 Task: Find connections with filter location Mingshui with filter topic #covidwith filter profile language Spanish with filter current company Akasa Air with filter school National Open School board NIOS Admission Form Class 10th 12th 2019-20Delhi with filter industry Think Tanks with filter service category Video Animation with filter keywords title Help Desk
Action: Mouse moved to (296, 208)
Screenshot: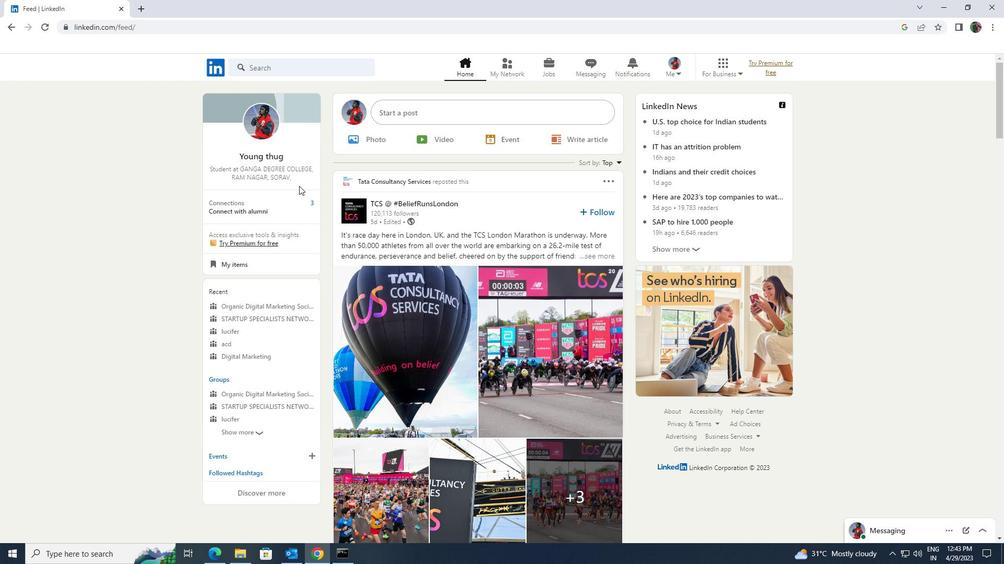 
Action: Mouse pressed left at (296, 208)
Screenshot: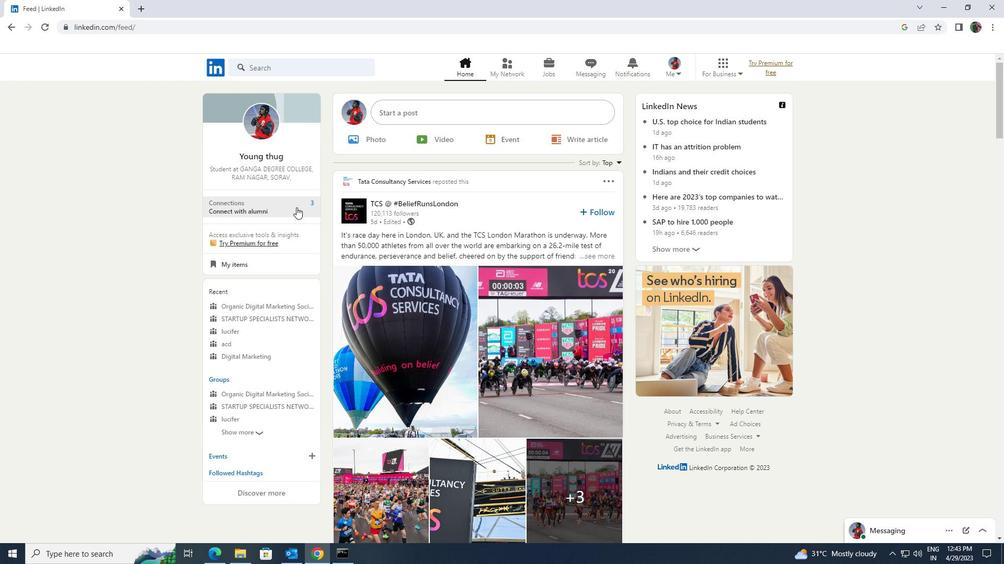 
Action: Mouse moved to (303, 123)
Screenshot: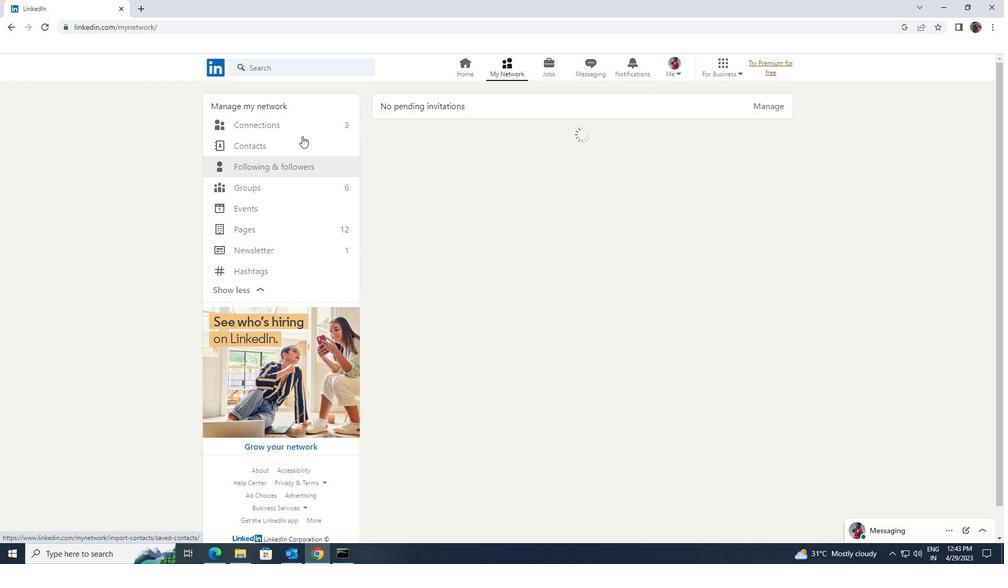 
Action: Mouse pressed left at (303, 123)
Screenshot: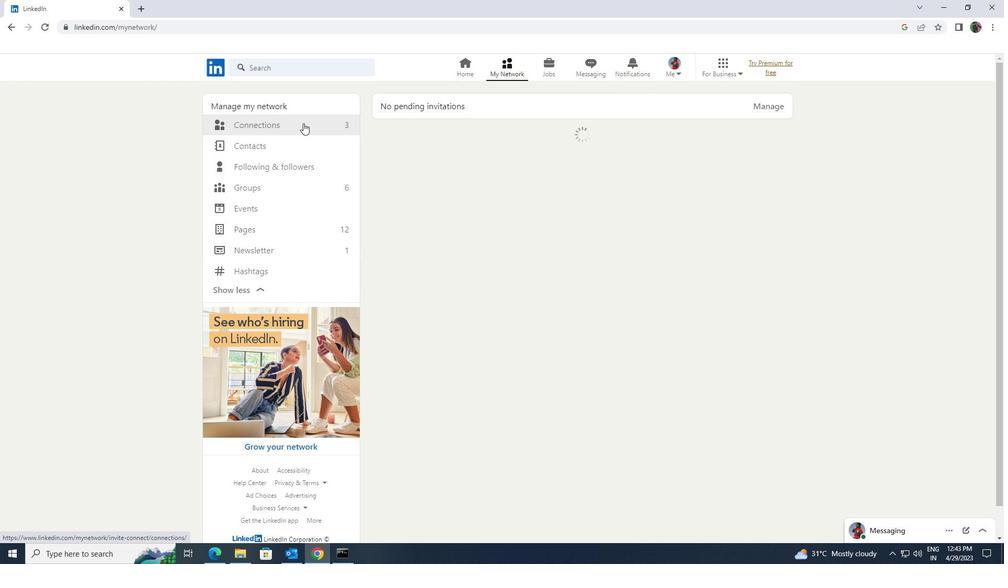 
Action: Mouse moved to (581, 123)
Screenshot: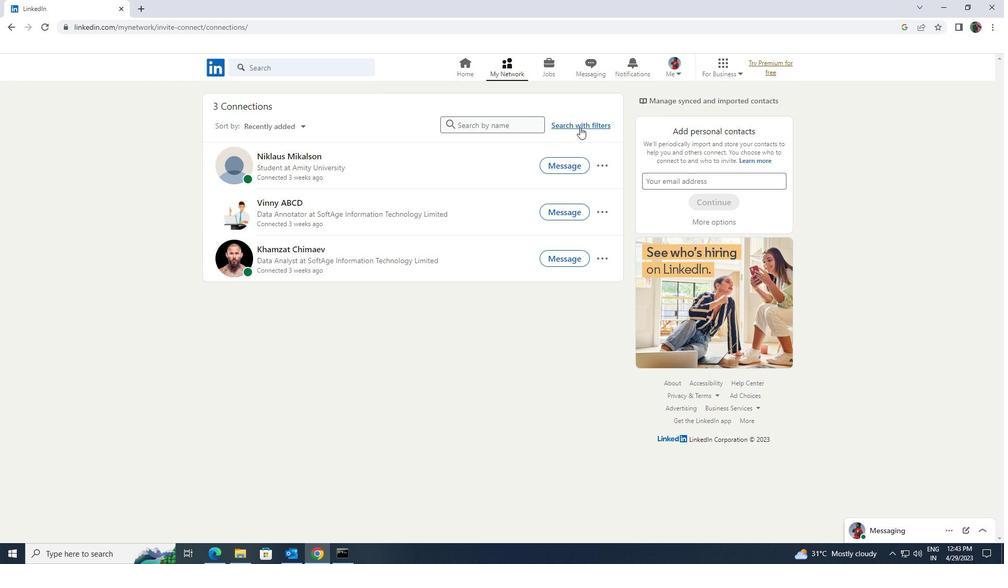 
Action: Mouse pressed left at (581, 123)
Screenshot: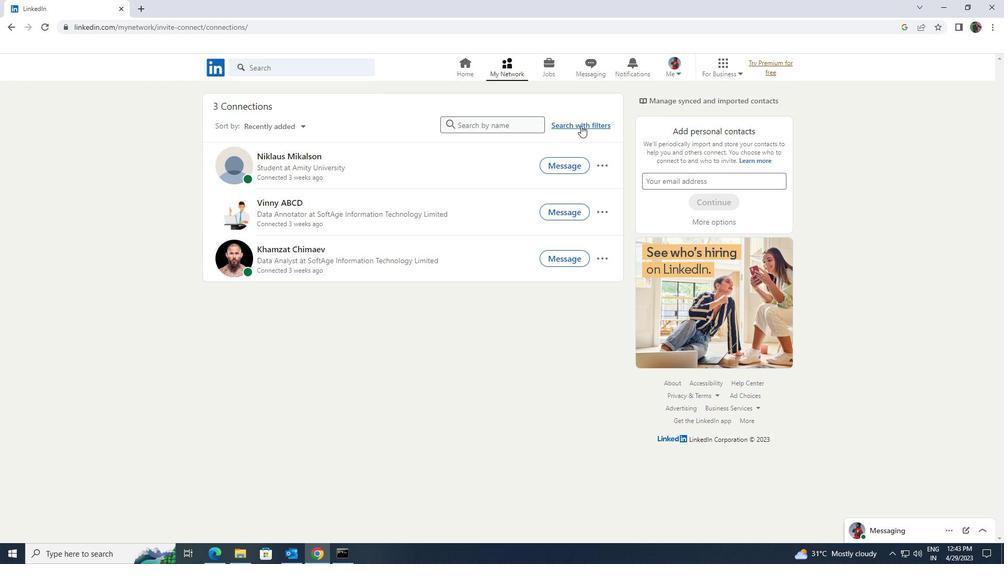 
Action: Mouse moved to (538, 95)
Screenshot: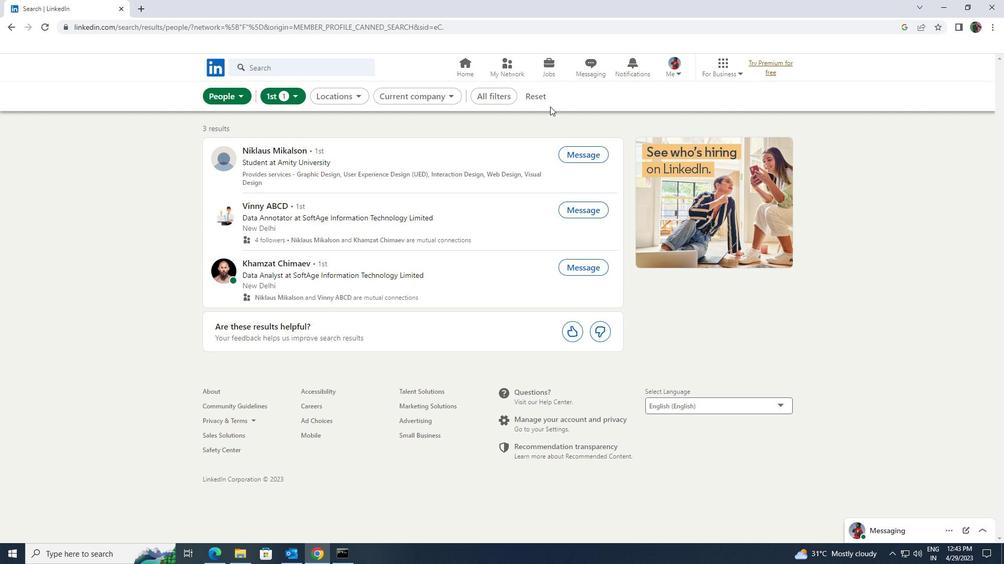 
Action: Mouse pressed left at (538, 95)
Screenshot: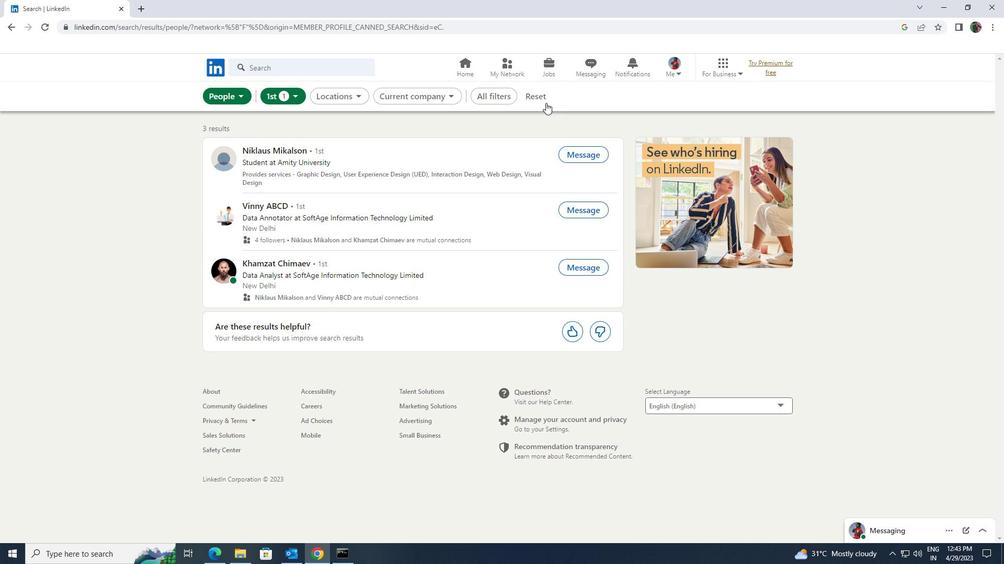 
Action: Mouse moved to (524, 95)
Screenshot: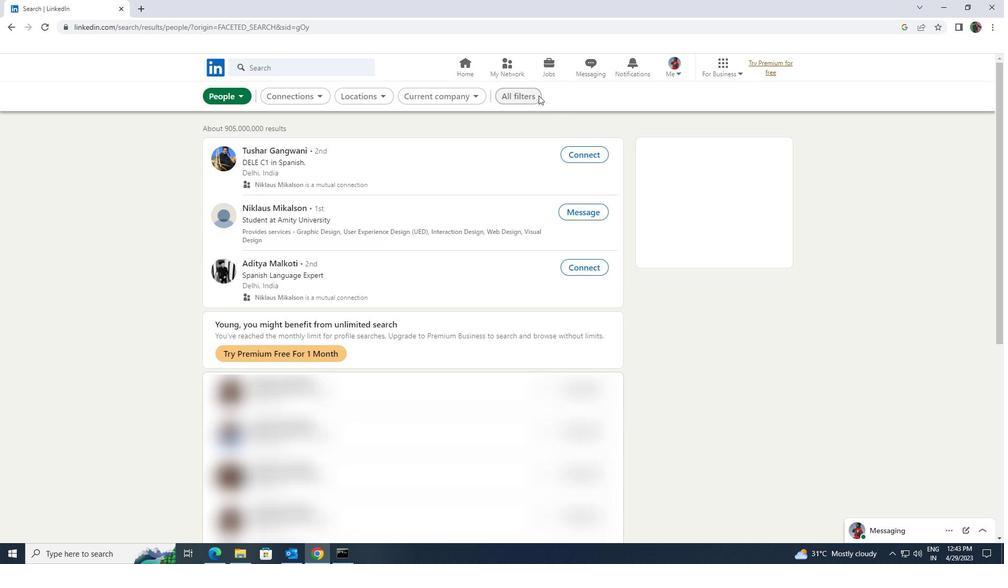 
Action: Mouse pressed left at (524, 95)
Screenshot: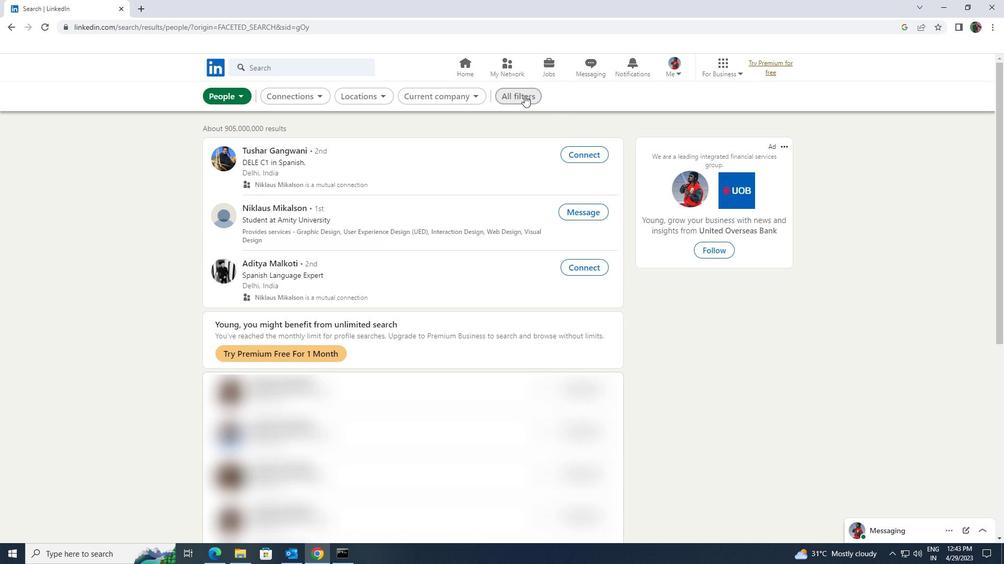 
Action: Mouse moved to (794, 287)
Screenshot: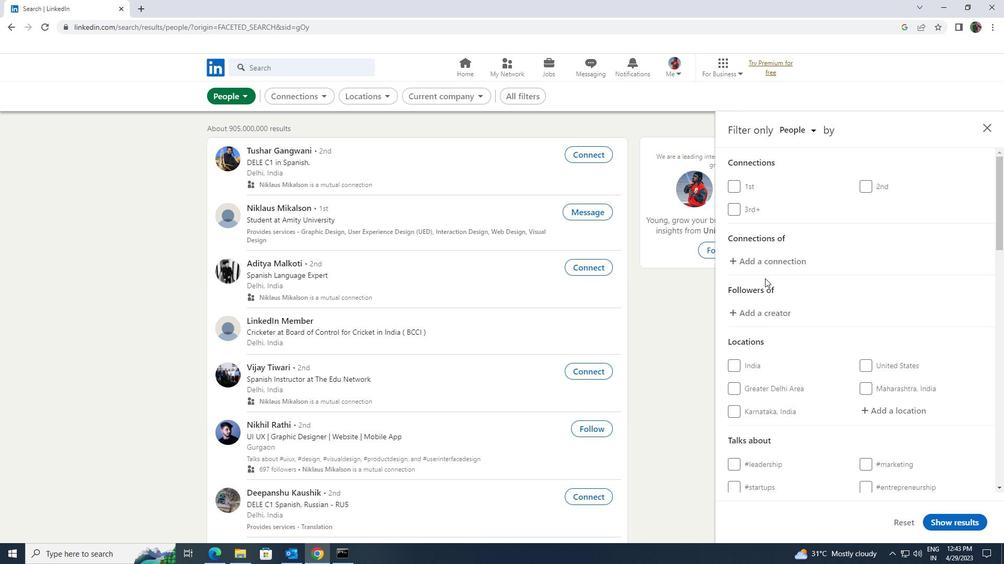 
Action: Mouse scrolled (794, 287) with delta (0, 0)
Screenshot: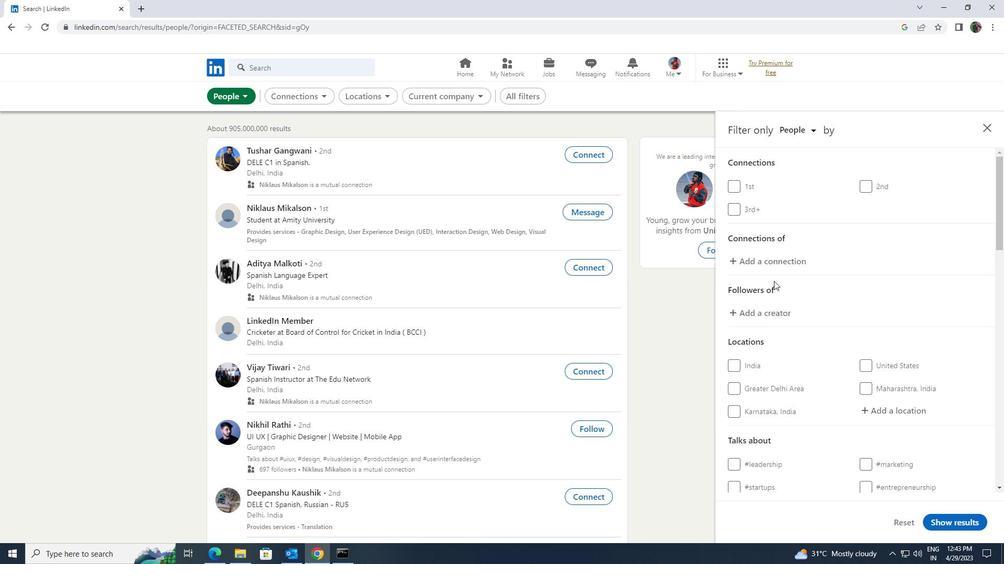 
Action: Mouse moved to (794, 287)
Screenshot: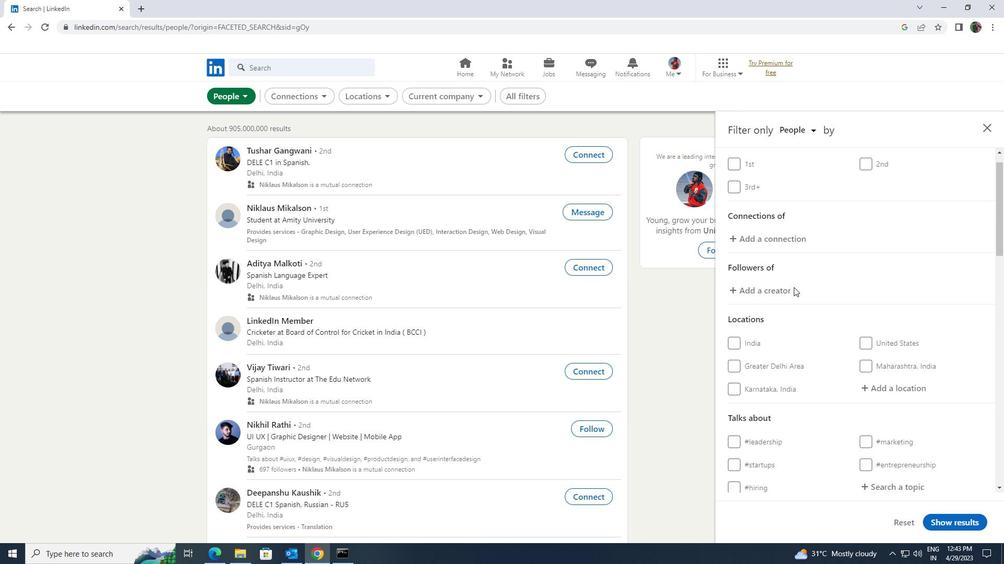 
Action: Mouse scrolled (794, 287) with delta (0, 0)
Screenshot: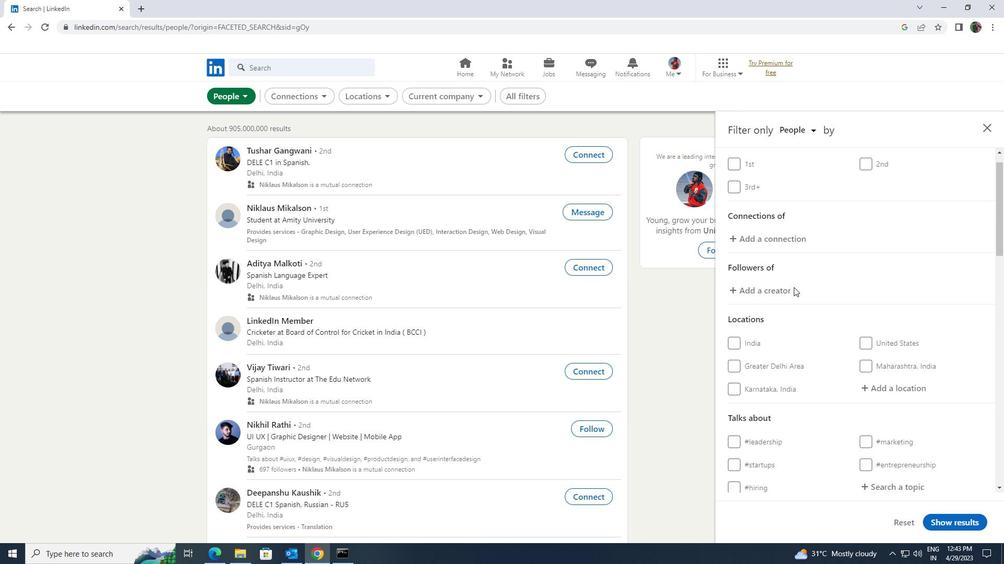 
Action: Mouse moved to (794, 287)
Screenshot: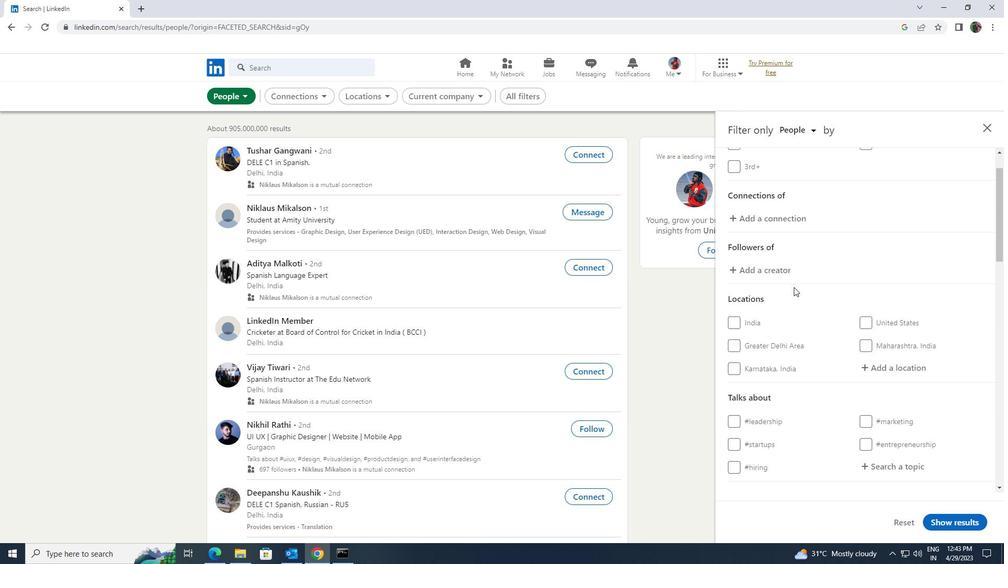 
Action: Mouse scrolled (794, 287) with delta (0, 0)
Screenshot: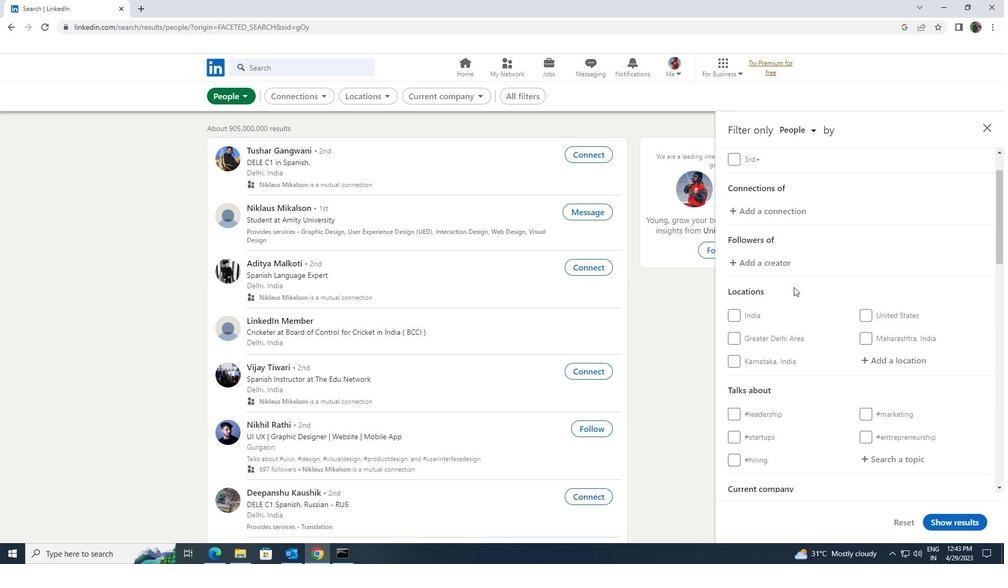 
Action: Mouse moved to (877, 255)
Screenshot: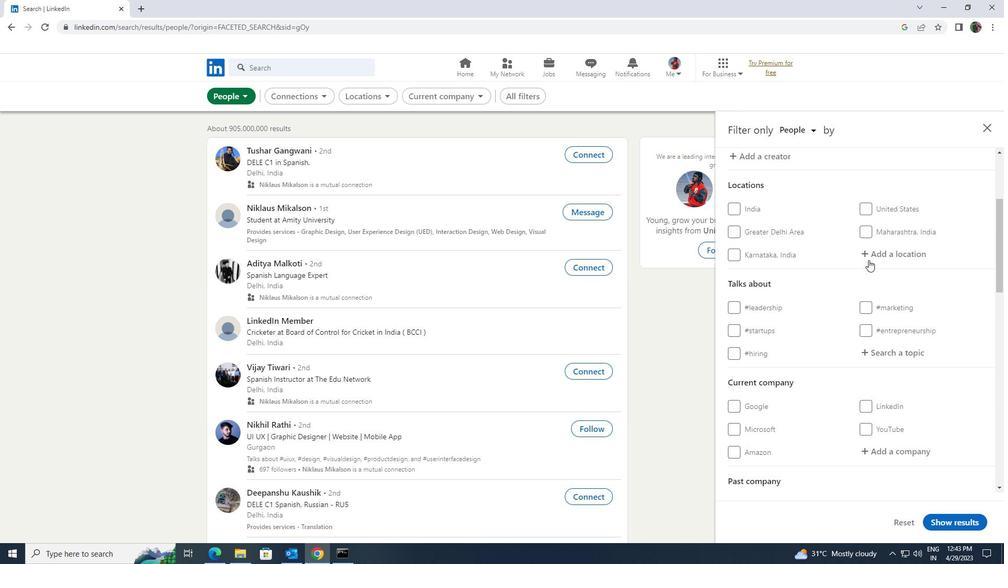 
Action: Mouse pressed left at (877, 255)
Screenshot: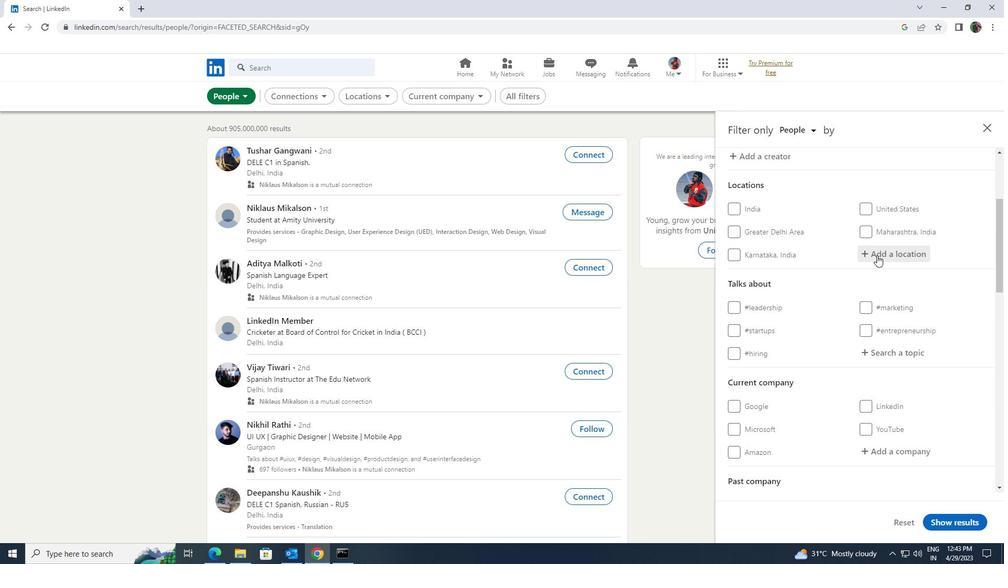 
Action: Mouse moved to (874, 256)
Screenshot: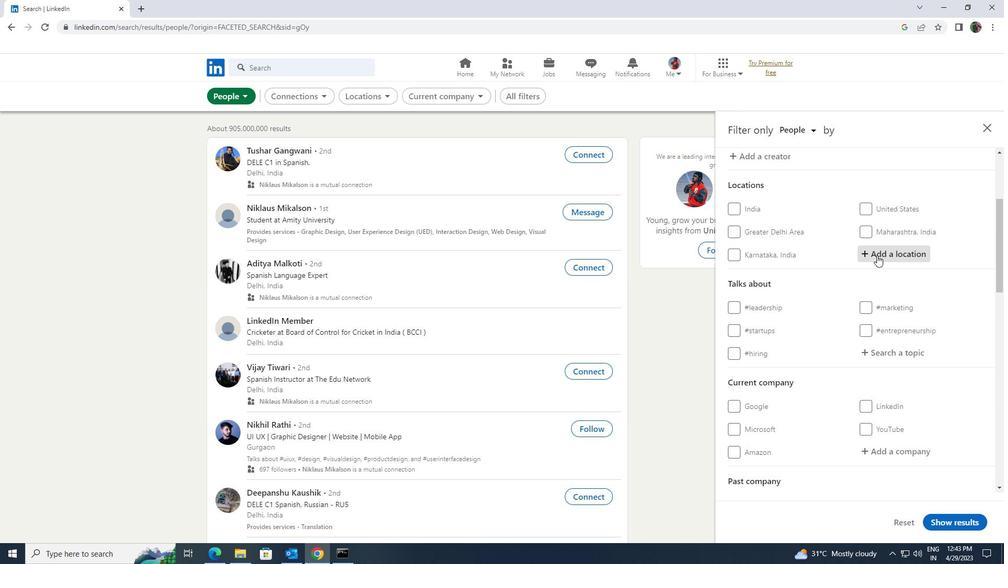 
Action: Key pressed <Key.shift>MINGSHUI
Screenshot: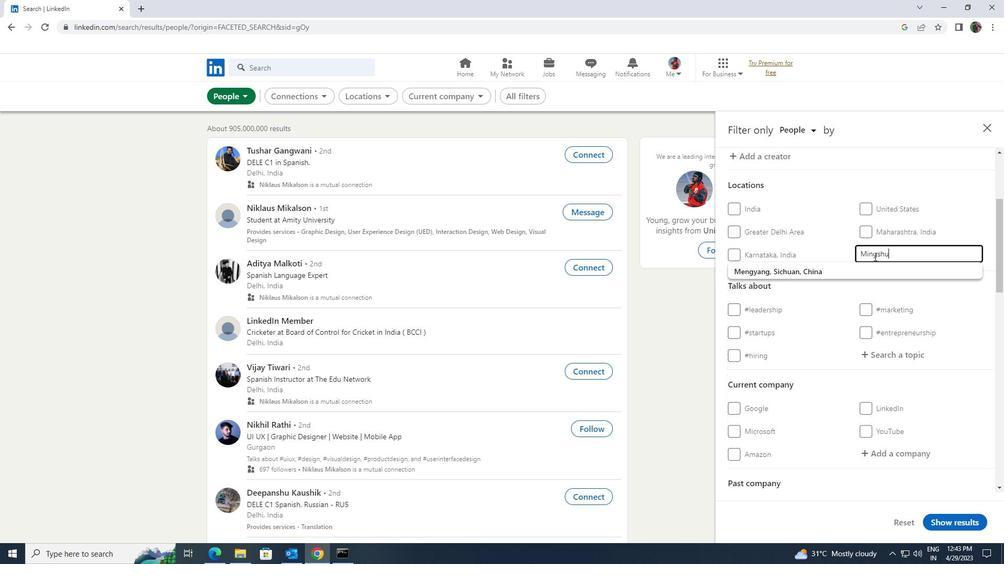 
Action: Mouse moved to (863, 269)
Screenshot: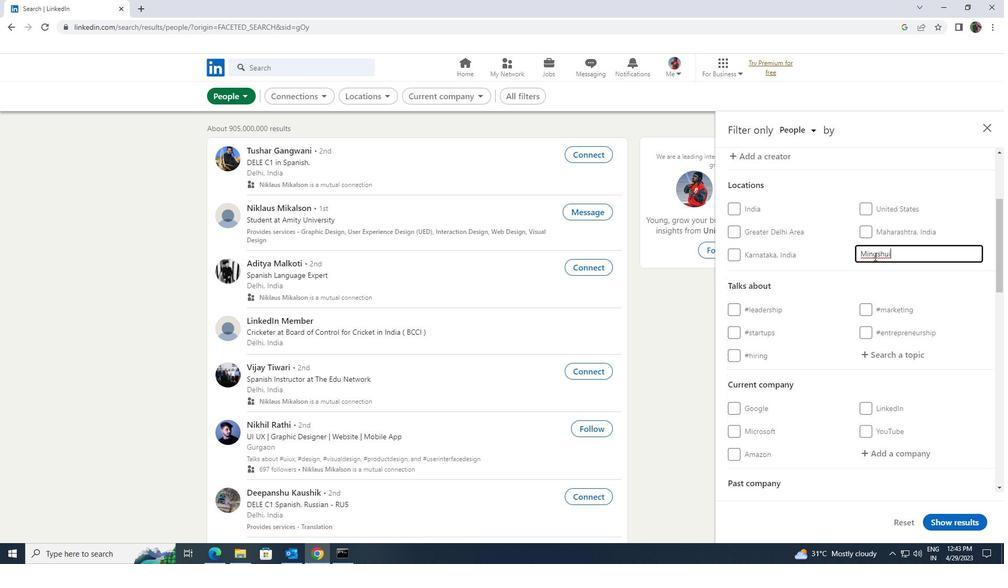 
Action: Mouse scrolled (863, 268) with delta (0, 0)
Screenshot: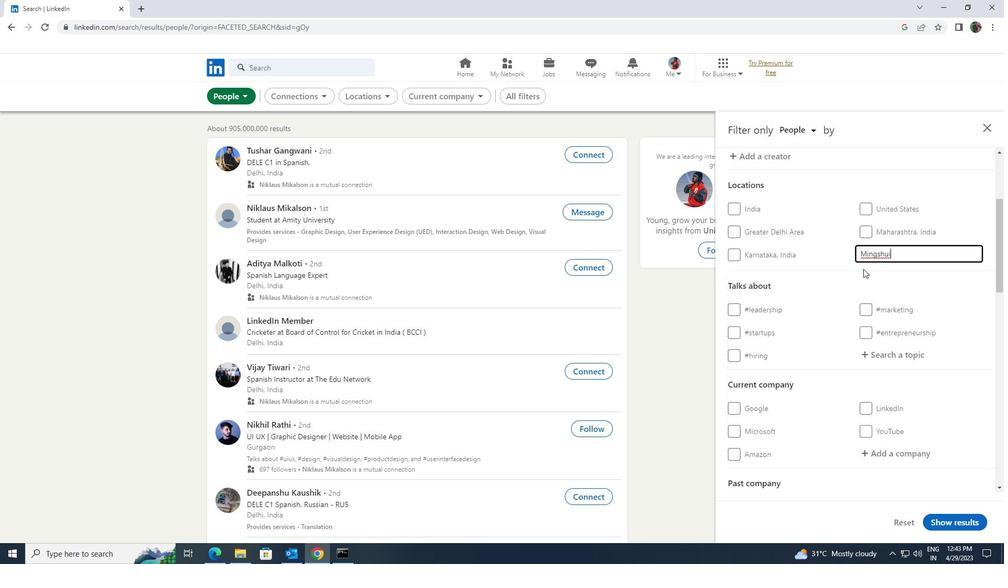 
Action: Mouse moved to (863, 270)
Screenshot: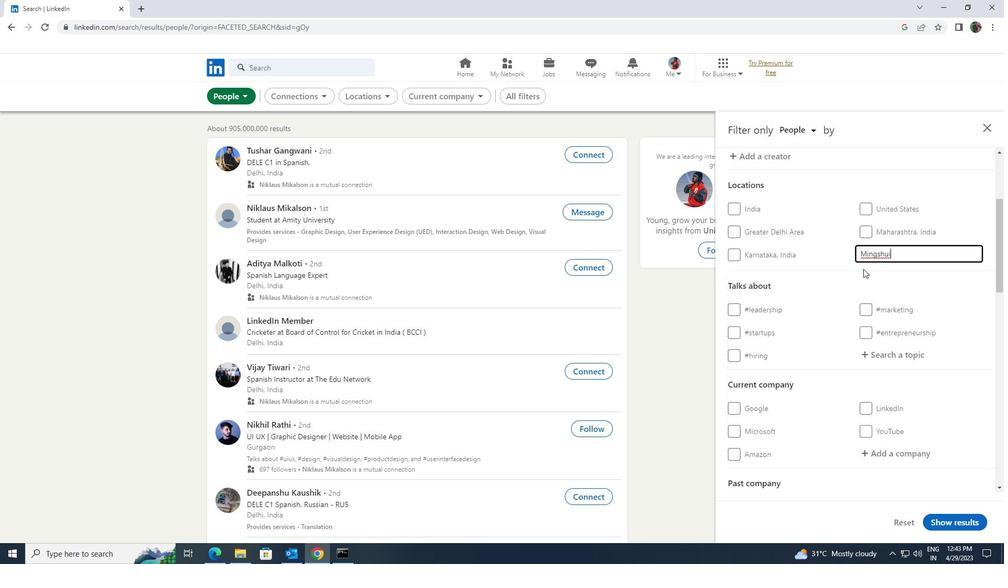 
Action: Mouse scrolled (863, 269) with delta (0, 0)
Screenshot: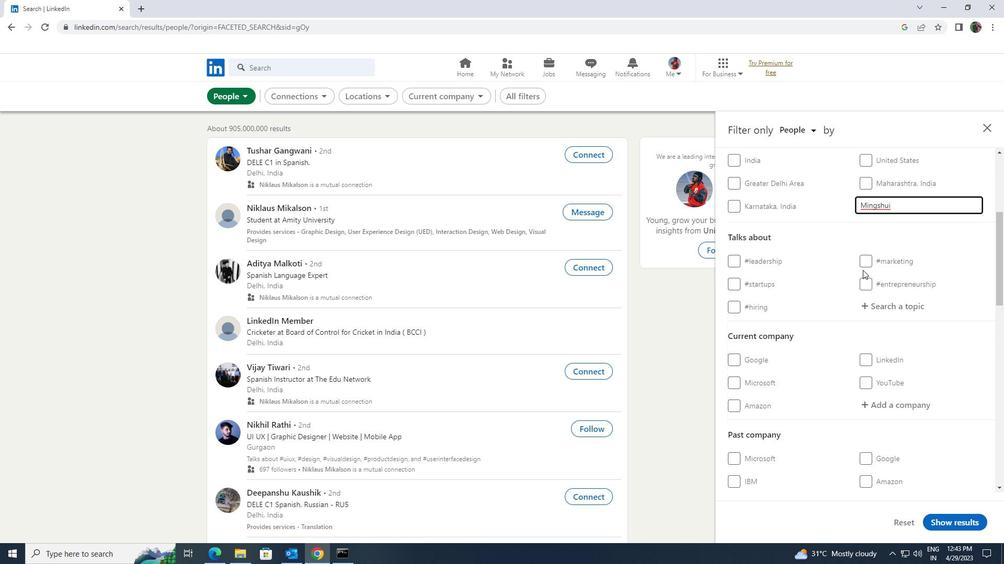 
Action: Mouse moved to (884, 250)
Screenshot: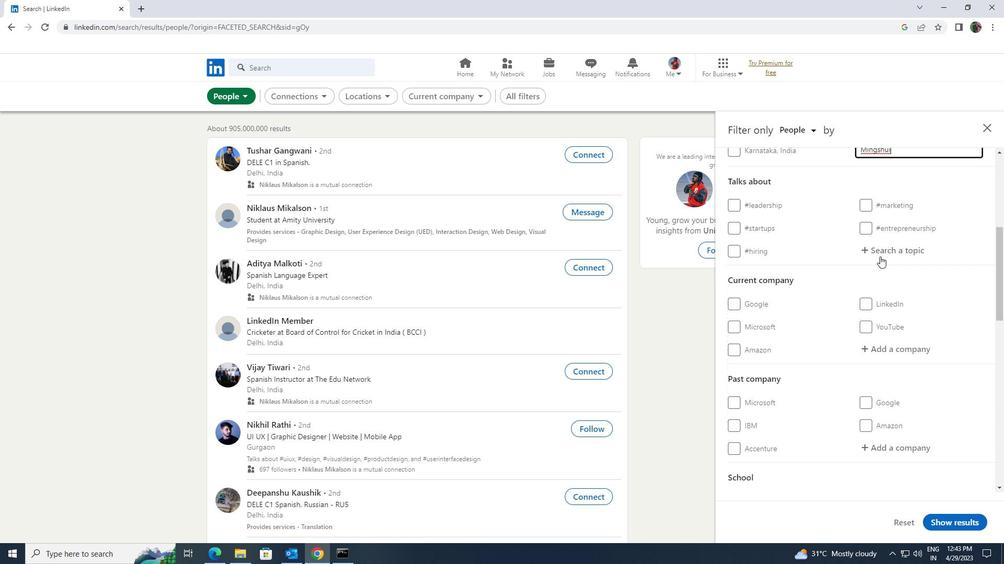 
Action: Mouse pressed left at (884, 250)
Screenshot: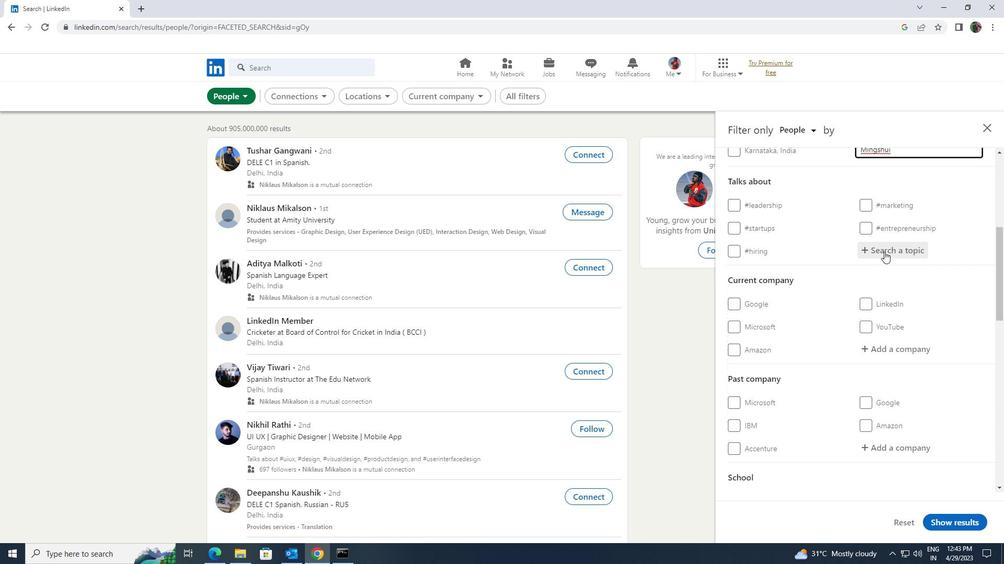 
Action: Key pressed COVID
Screenshot: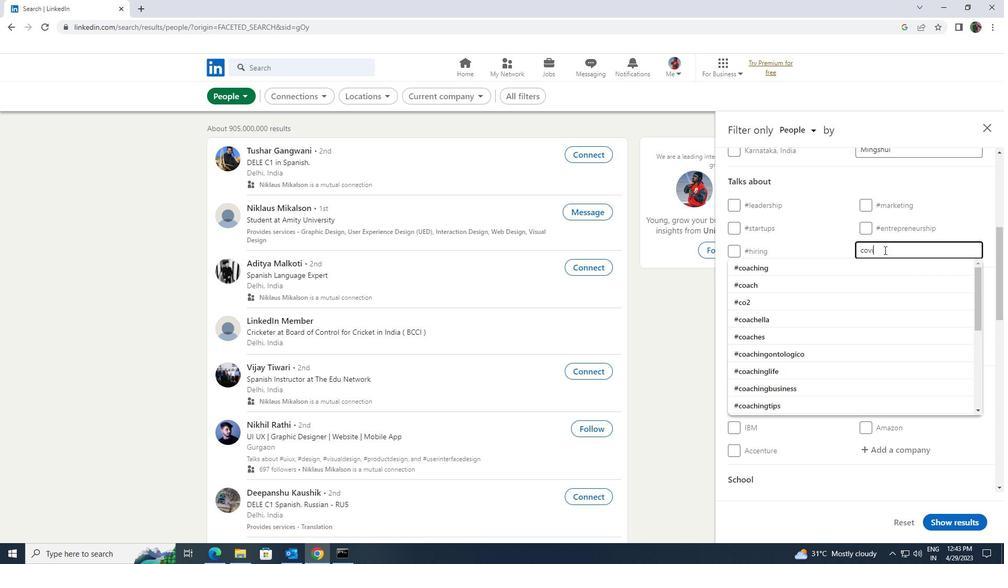 
Action: Mouse moved to (875, 258)
Screenshot: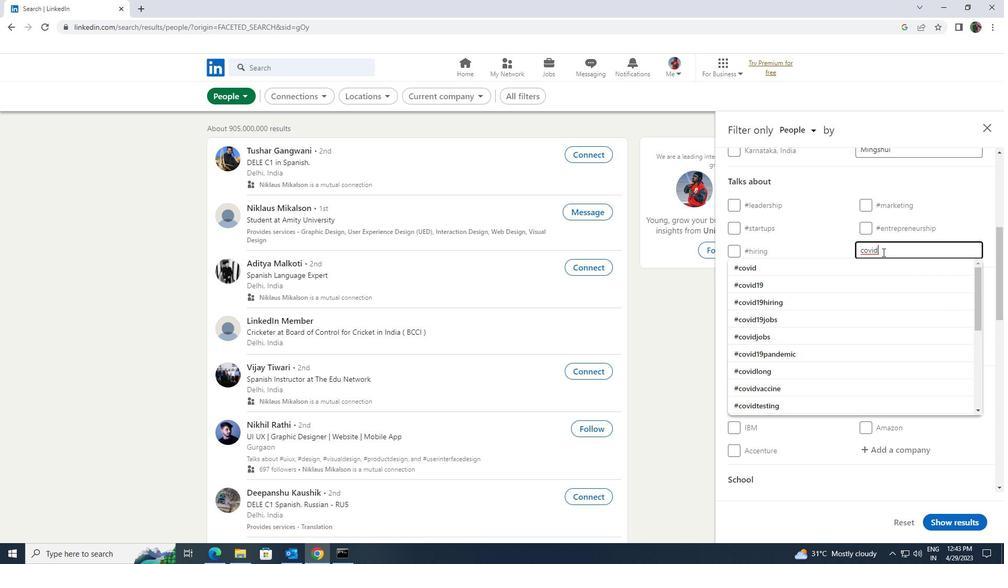 
Action: Mouse pressed left at (875, 258)
Screenshot: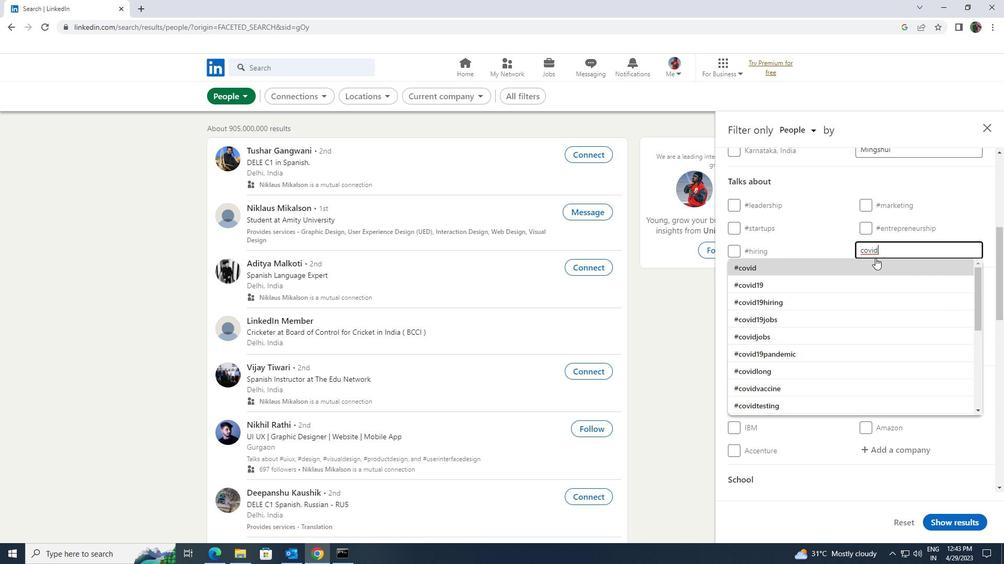
Action: Mouse scrolled (875, 257) with delta (0, 0)
Screenshot: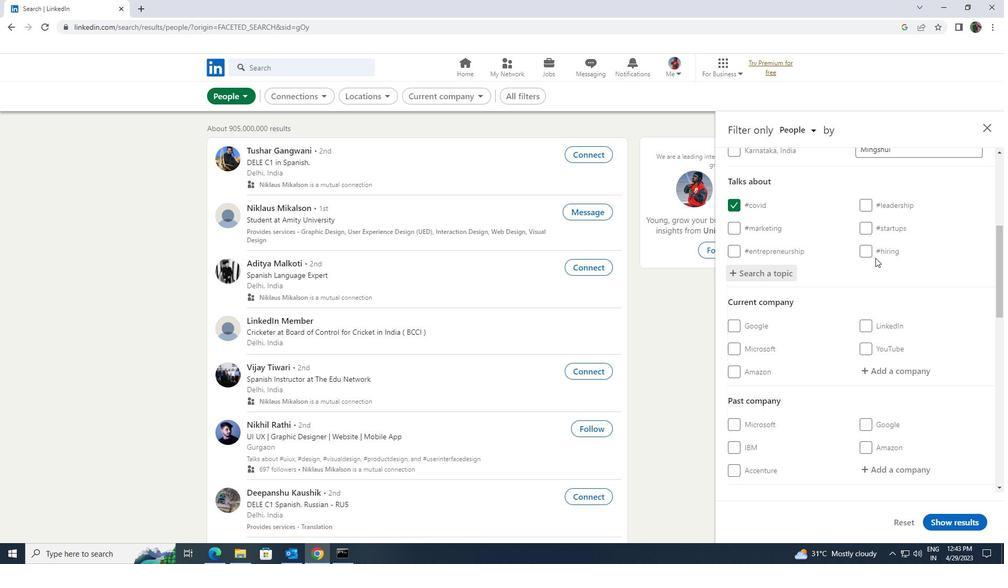 
Action: Mouse scrolled (875, 257) with delta (0, 0)
Screenshot: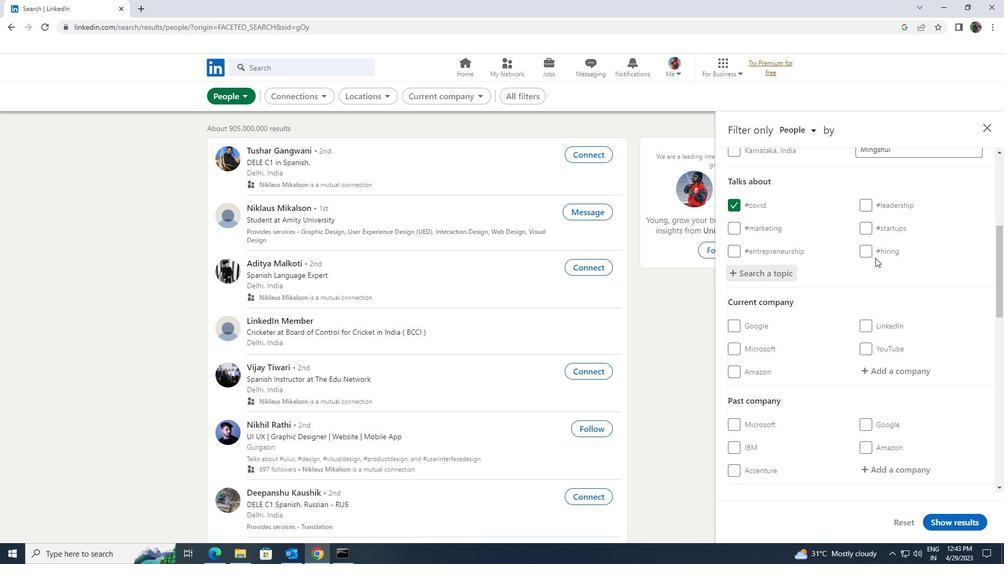 
Action: Mouse moved to (873, 264)
Screenshot: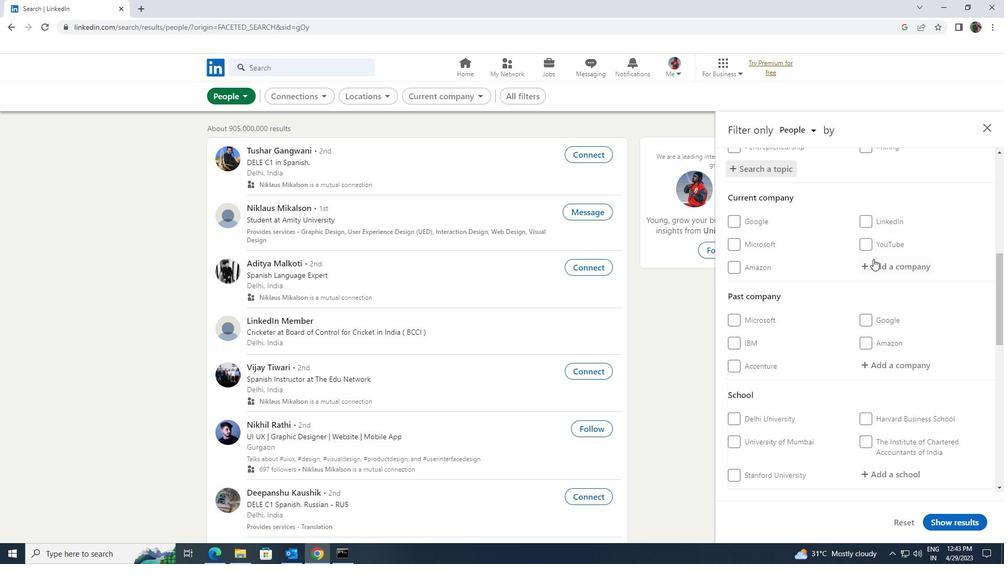 
Action: Mouse pressed left at (873, 264)
Screenshot: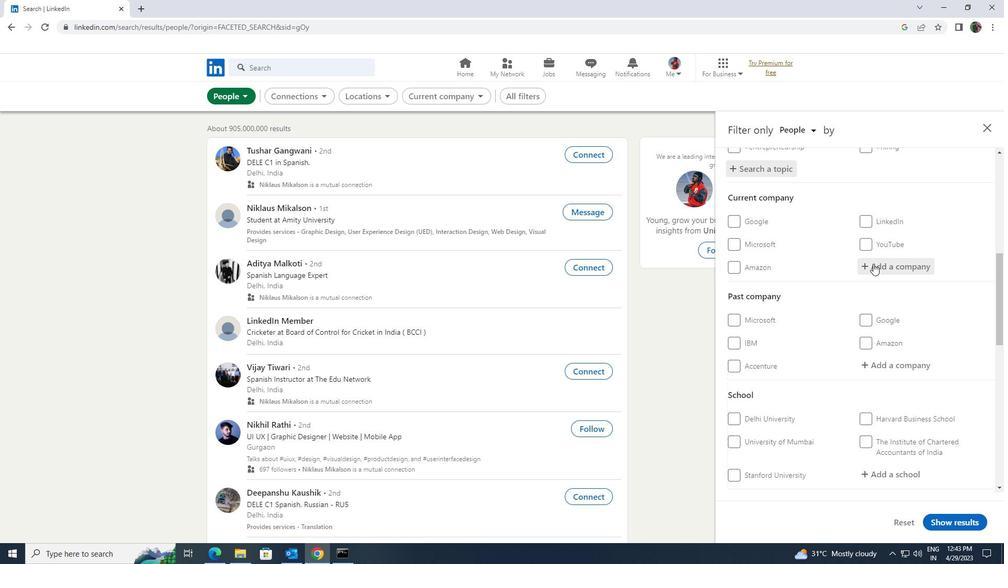 
Action: Key pressed <Key.shift>AKASA
Screenshot: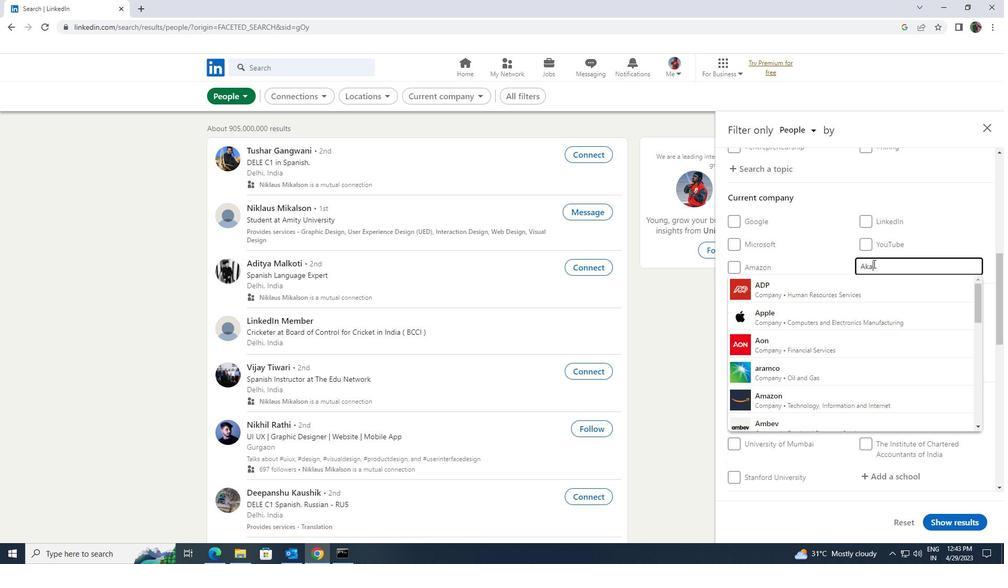 
Action: Mouse moved to (857, 306)
Screenshot: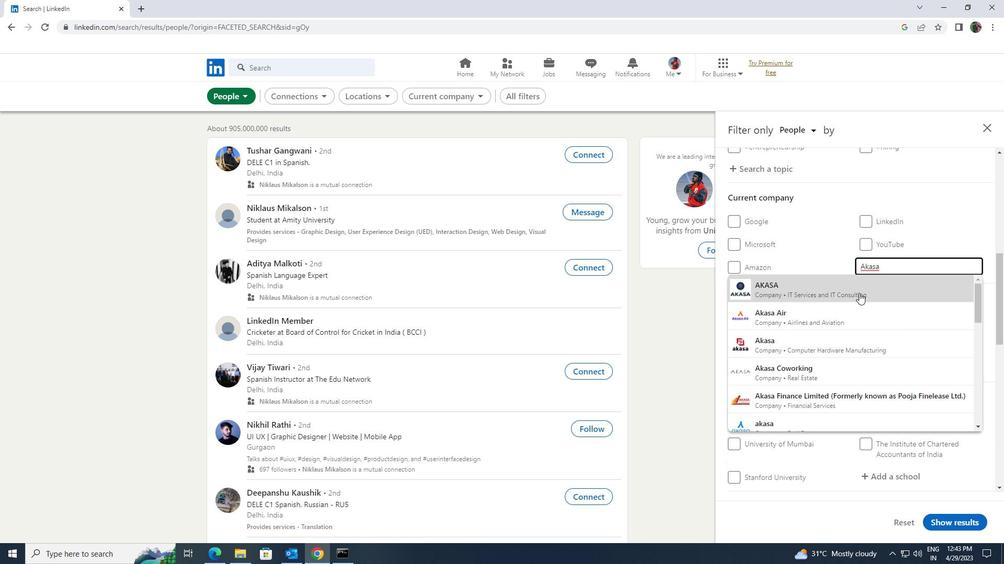 
Action: Mouse pressed left at (857, 306)
Screenshot: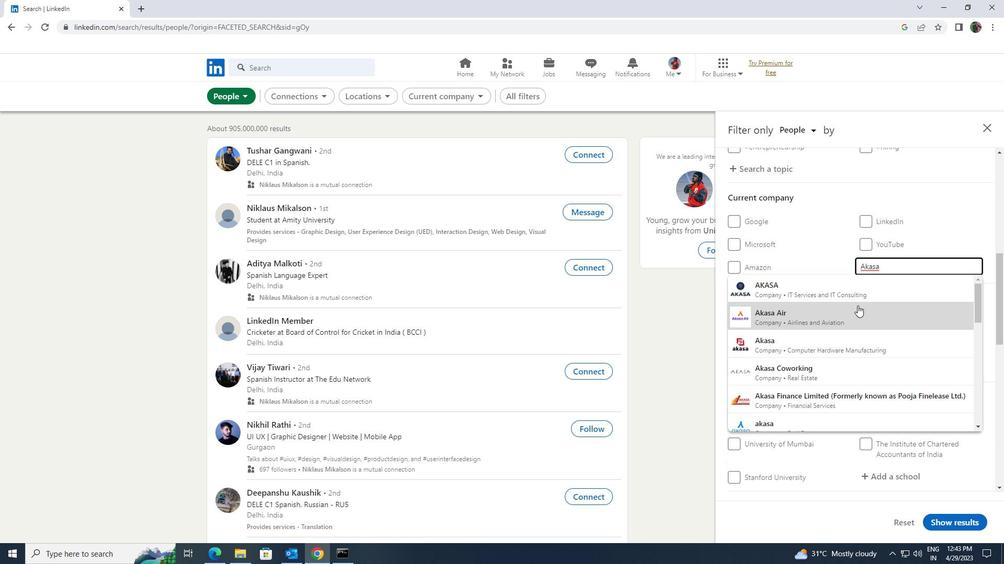 
Action: Mouse scrolled (857, 305) with delta (0, 0)
Screenshot: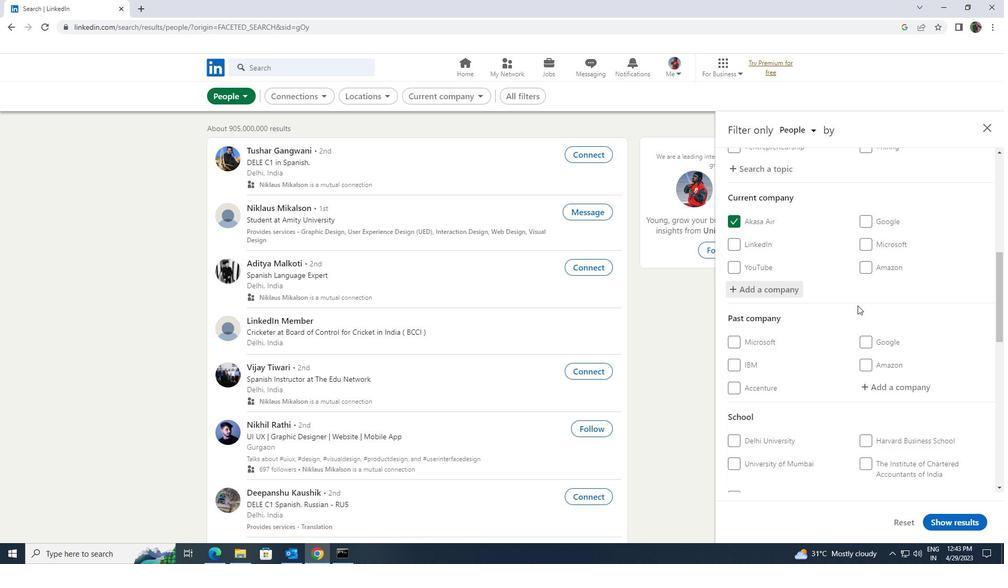 
Action: Mouse scrolled (857, 305) with delta (0, 0)
Screenshot: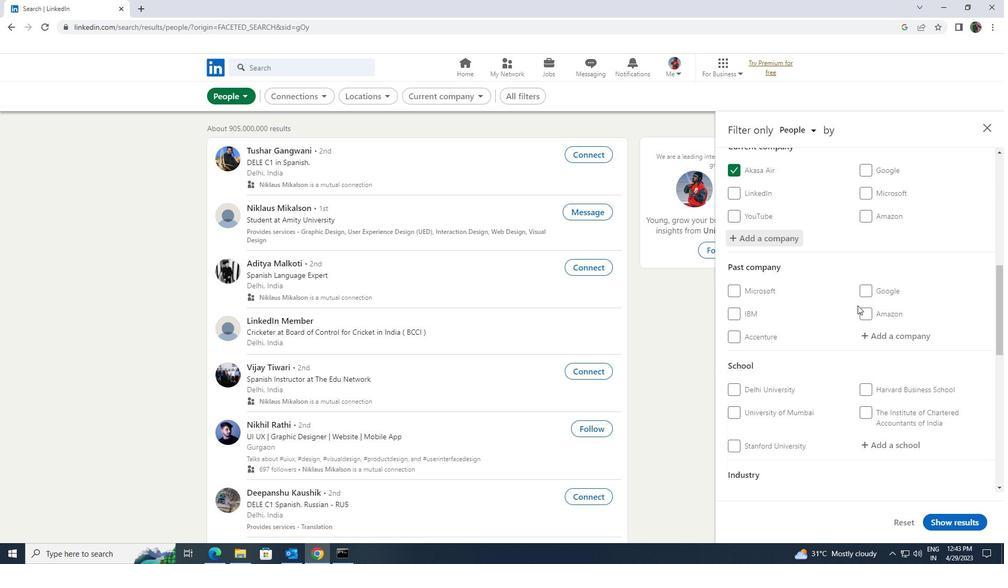 
Action: Mouse scrolled (857, 305) with delta (0, 0)
Screenshot: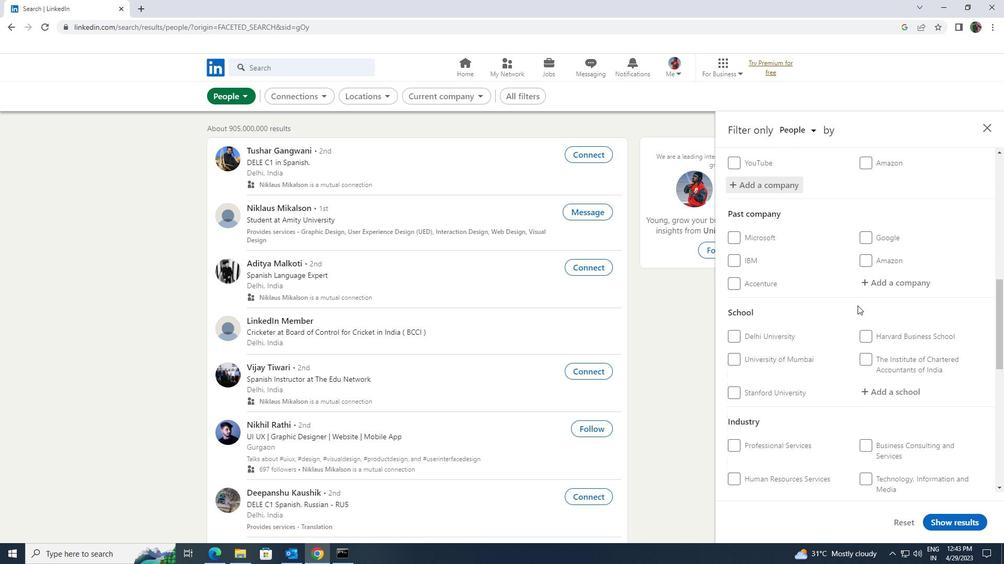 
Action: Mouse moved to (868, 334)
Screenshot: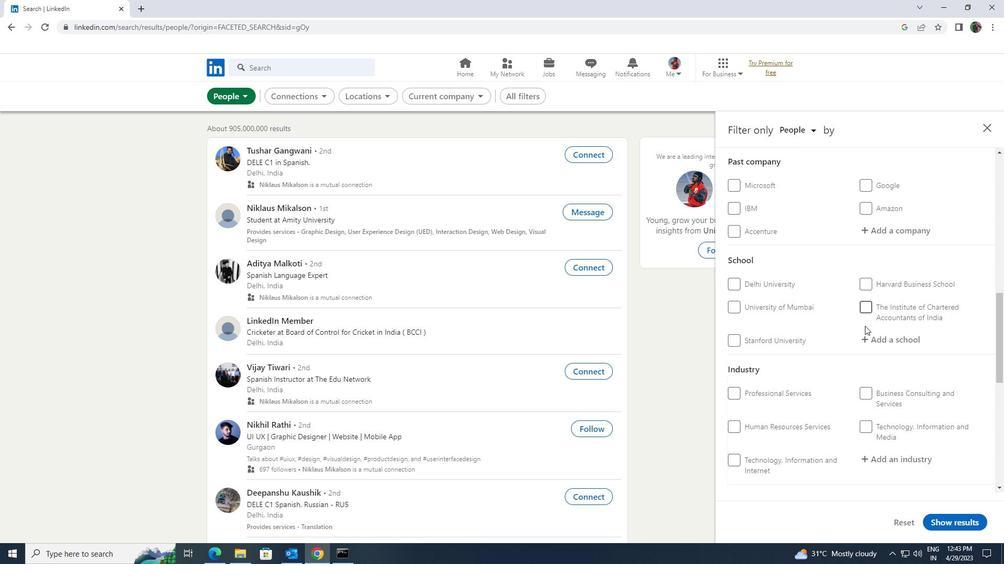 
Action: Mouse pressed left at (868, 334)
Screenshot: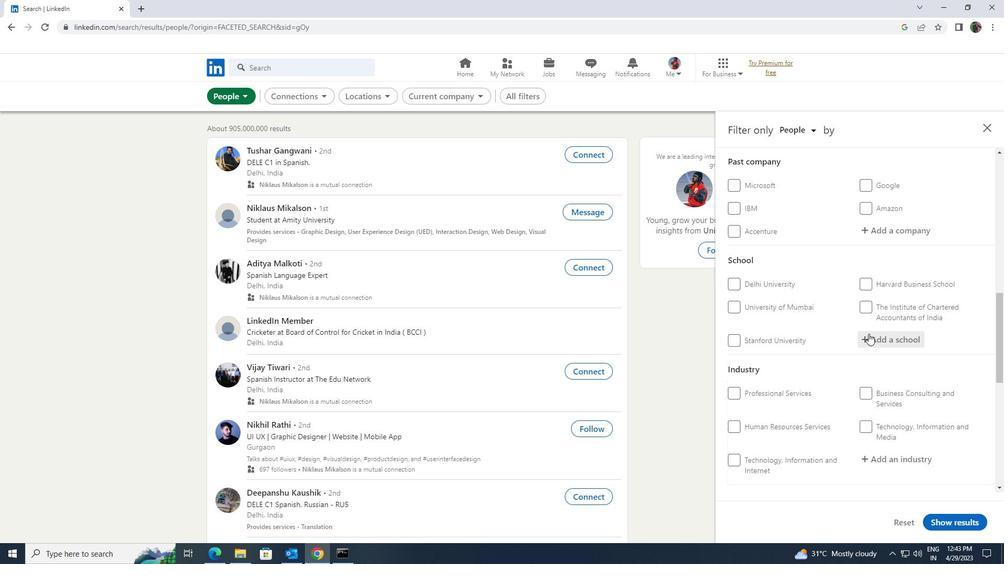
Action: Key pressed <Key.shift>NATIONAL<Key.space><Key.shift>OPEN<Key.space>SCHOOL<Key.space>
Screenshot: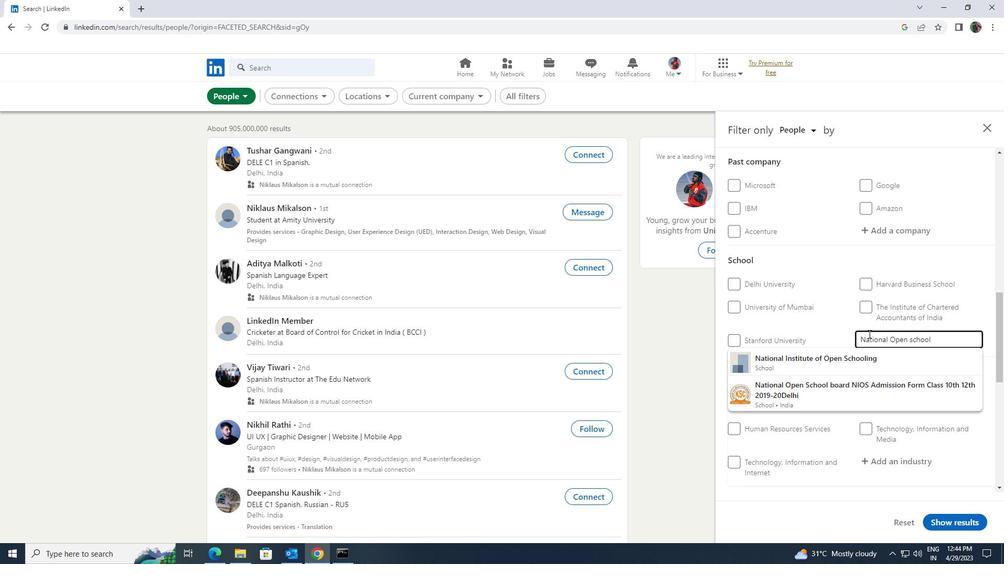 
Action: Mouse moved to (862, 359)
Screenshot: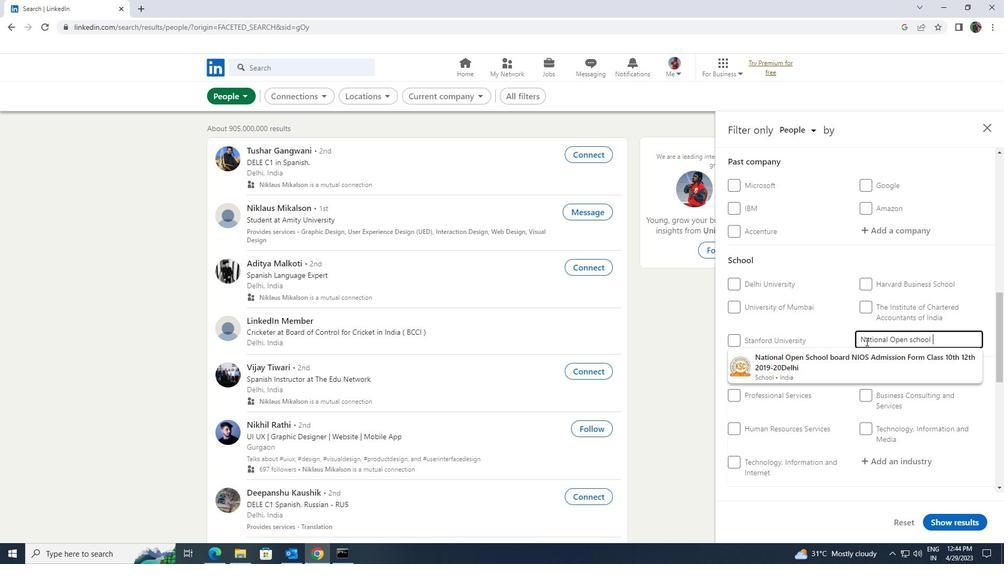 
Action: Mouse pressed left at (862, 359)
Screenshot: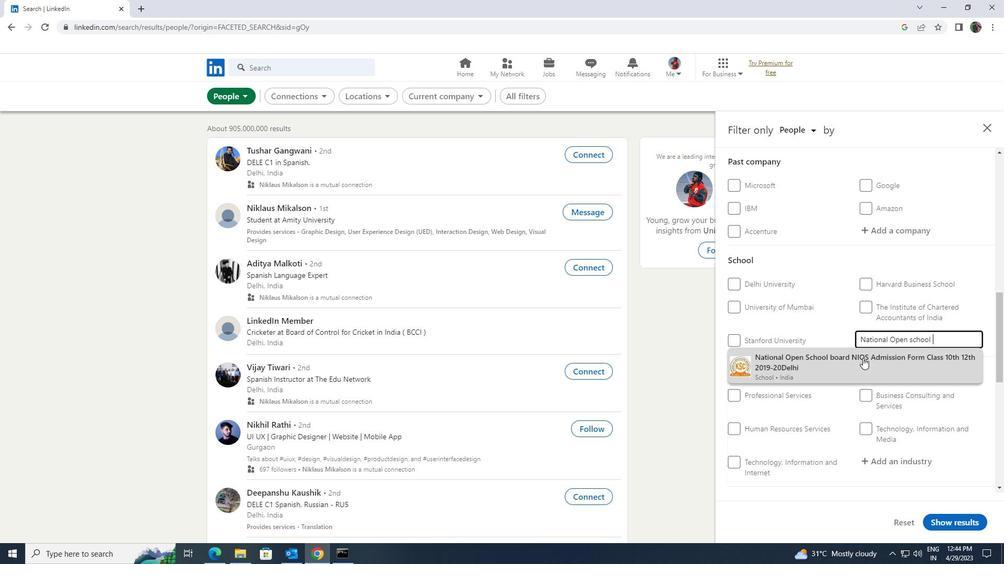 
Action: Mouse scrolled (862, 358) with delta (0, 0)
Screenshot: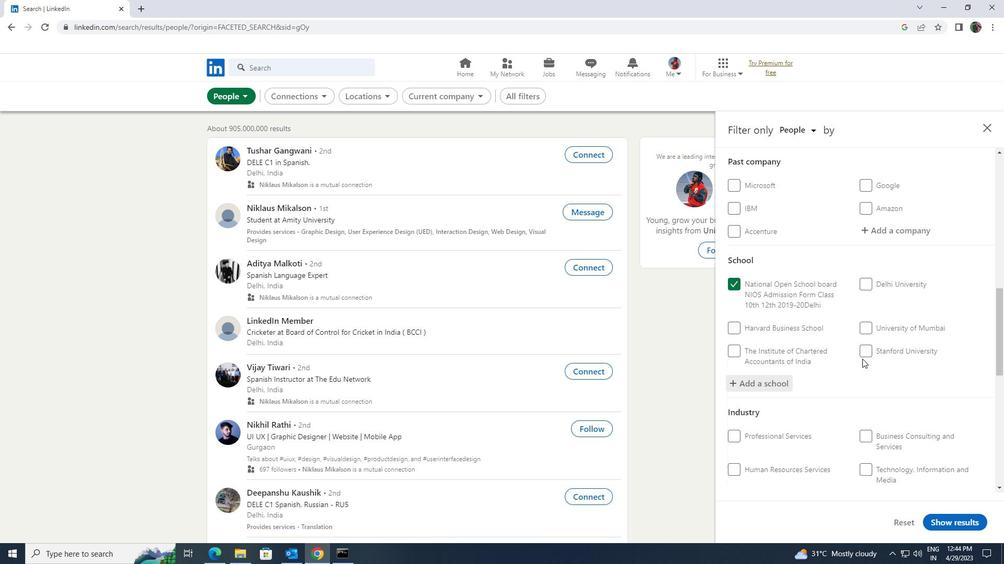 
Action: Mouse moved to (862, 359)
Screenshot: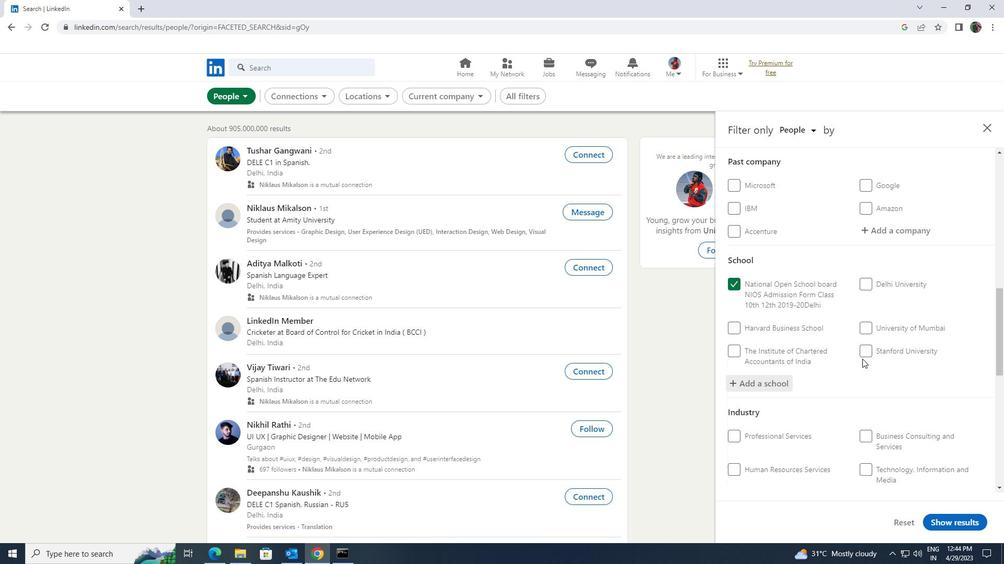 
Action: Mouse scrolled (862, 359) with delta (0, 0)
Screenshot: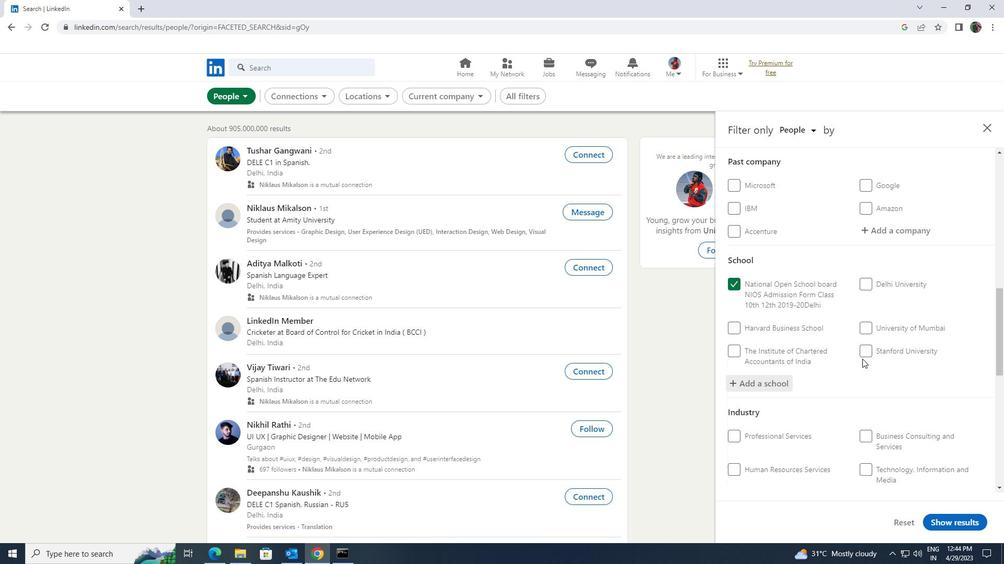 
Action: Mouse scrolled (862, 359) with delta (0, 0)
Screenshot: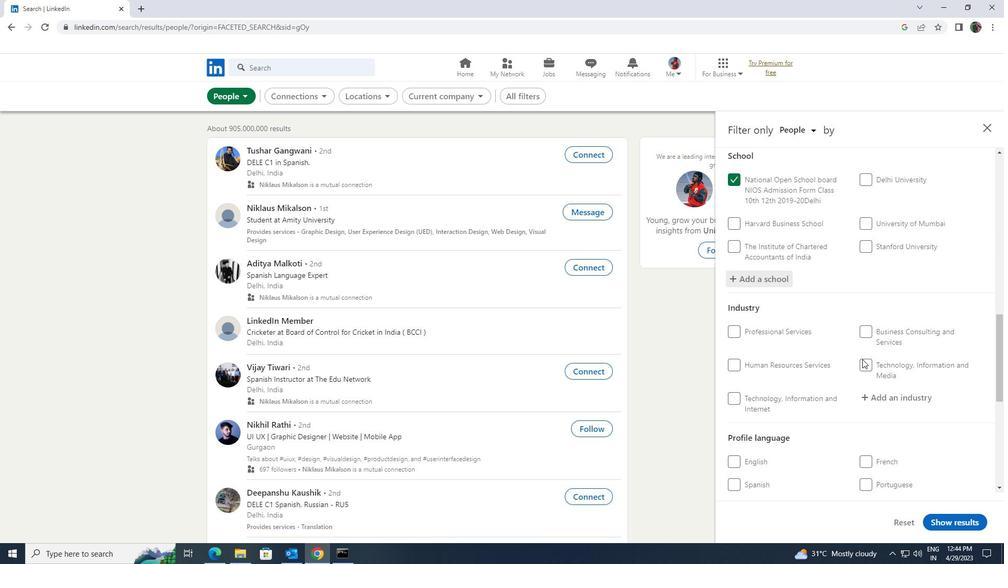 
Action: Mouse moved to (875, 348)
Screenshot: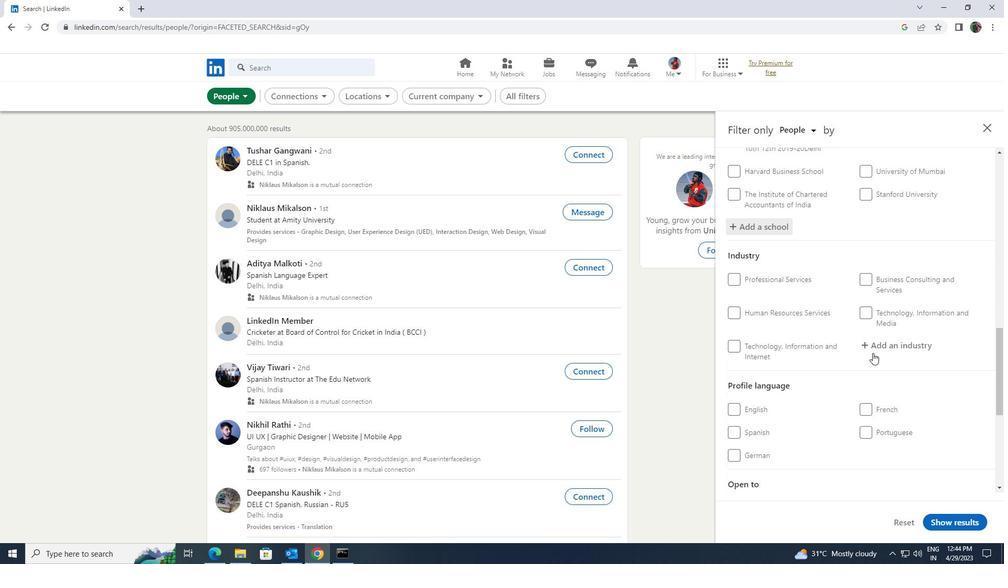 
Action: Mouse pressed left at (875, 348)
Screenshot: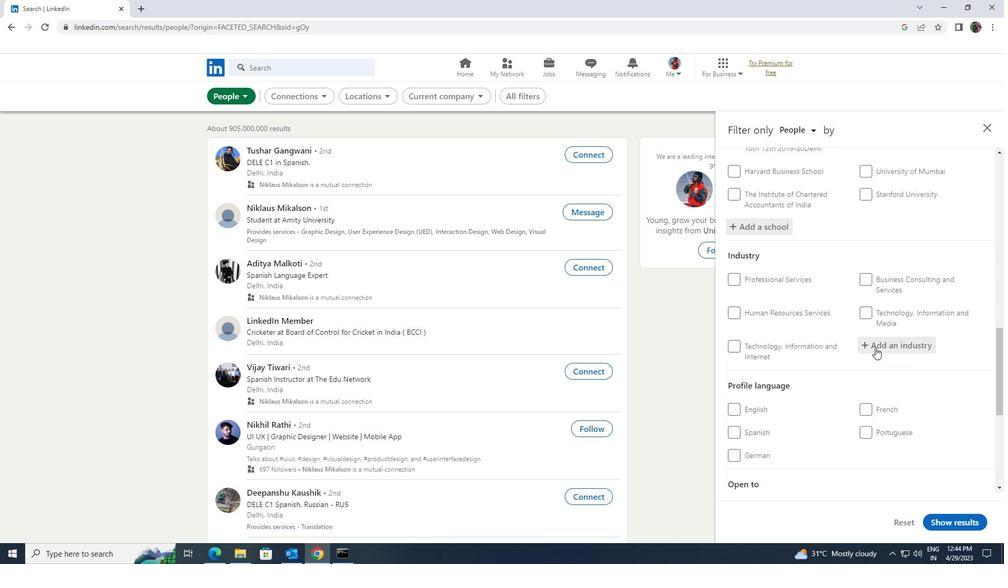 
Action: Key pressed <Key.shift>THINK<Key.space>
Screenshot: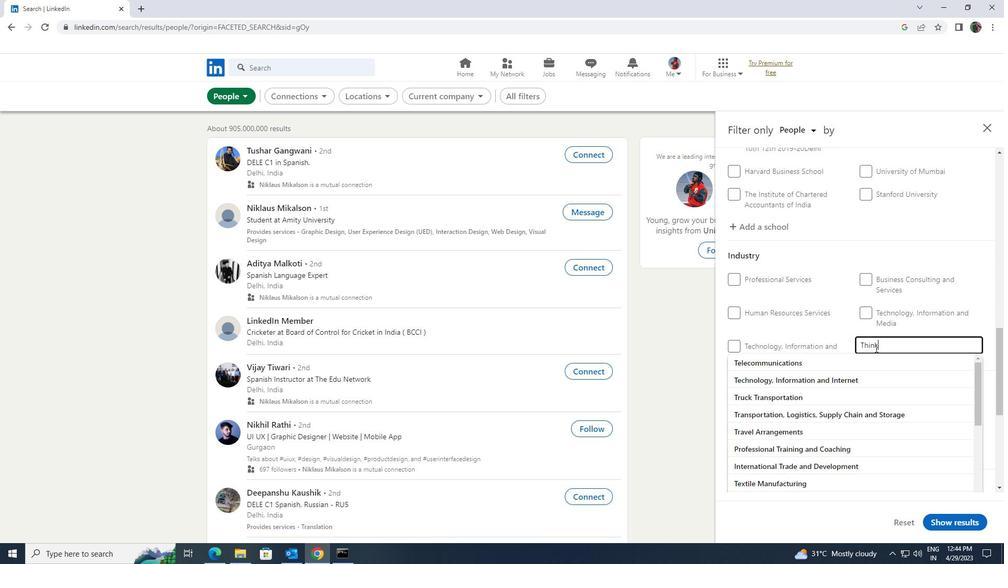 
Action: Mouse moved to (870, 358)
Screenshot: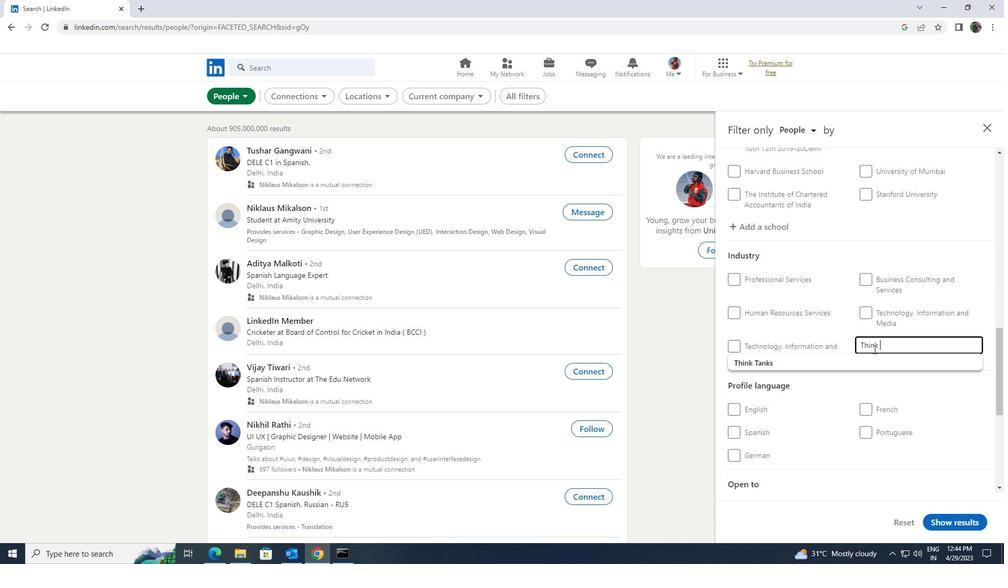 
Action: Mouse pressed left at (870, 358)
Screenshot: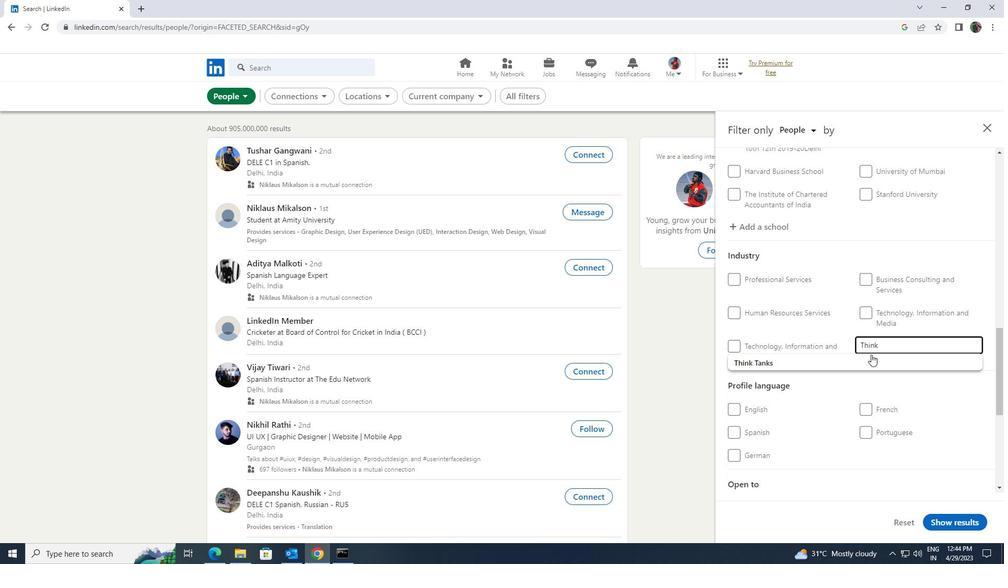 
Action: Mouse moved to (870, 358)
Screenshot: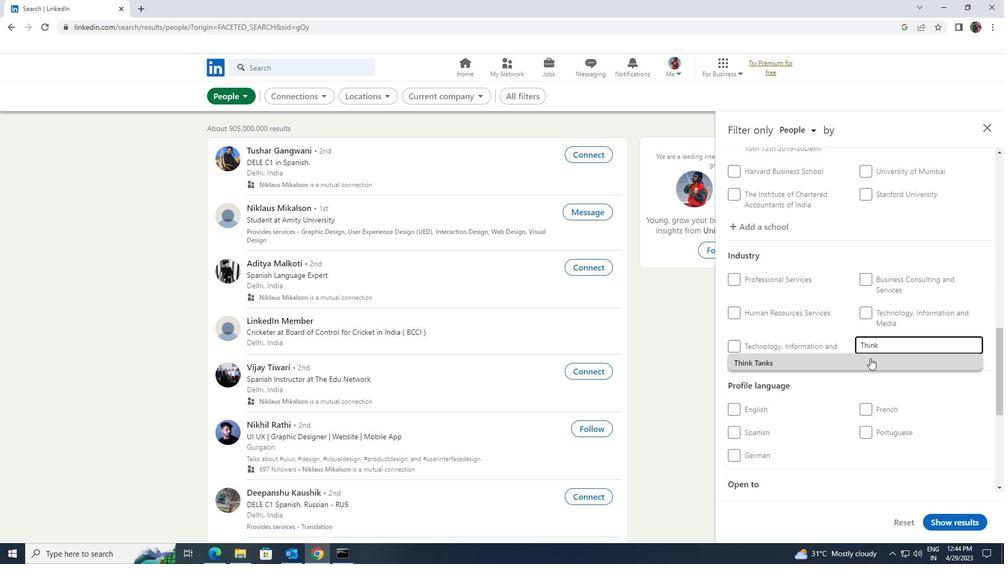
Action: Mouse scrolled (870, 358) with delta (0, 0)
Screenshot: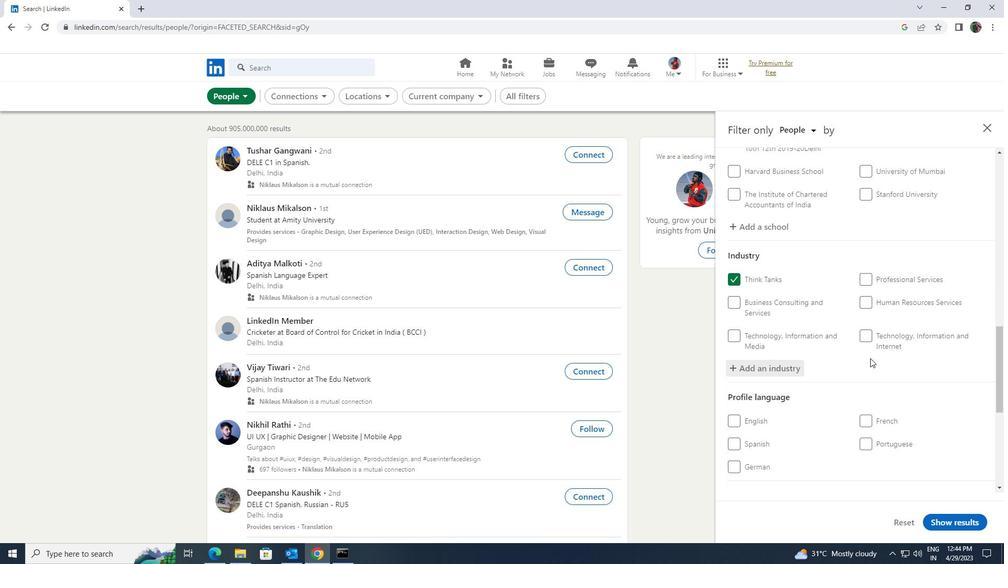 
Action: Mouse scrolled (870, 358) with delta (0, 0)
Screenshot: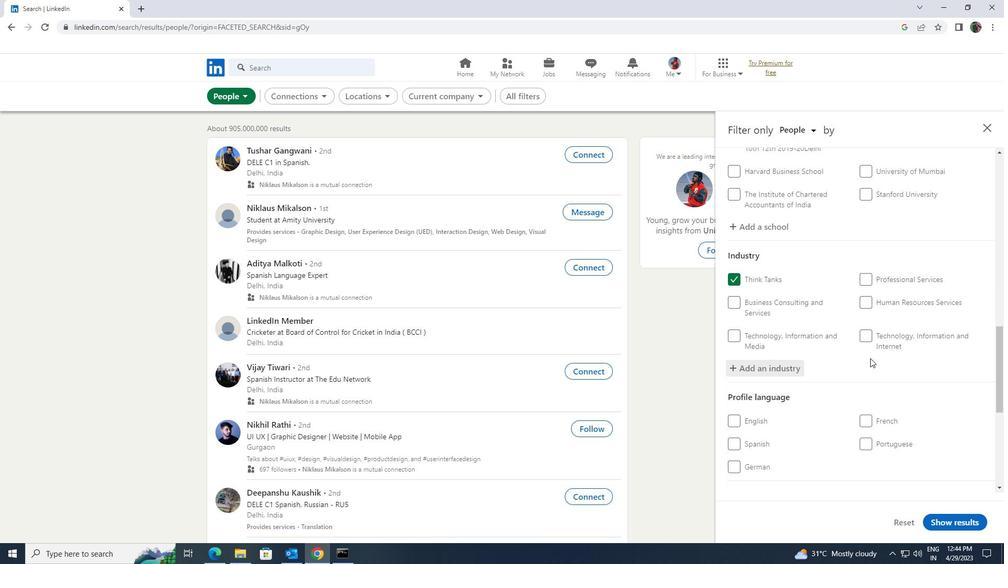 
Action: Mouse moved to (869, 358)
Screenshot: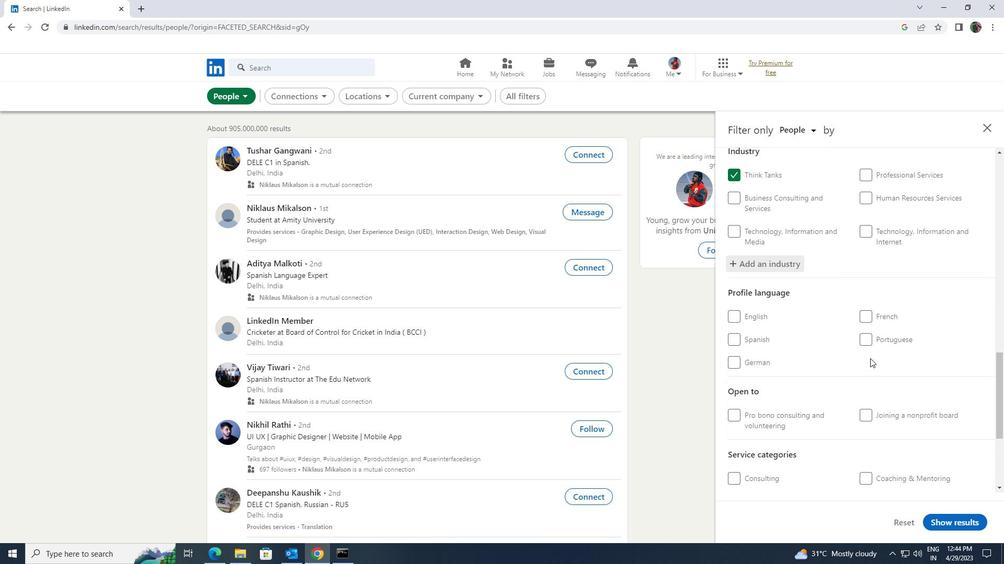 
Action: Mouse scrolled (869, 358) with delta (0, 0)
Screenshot: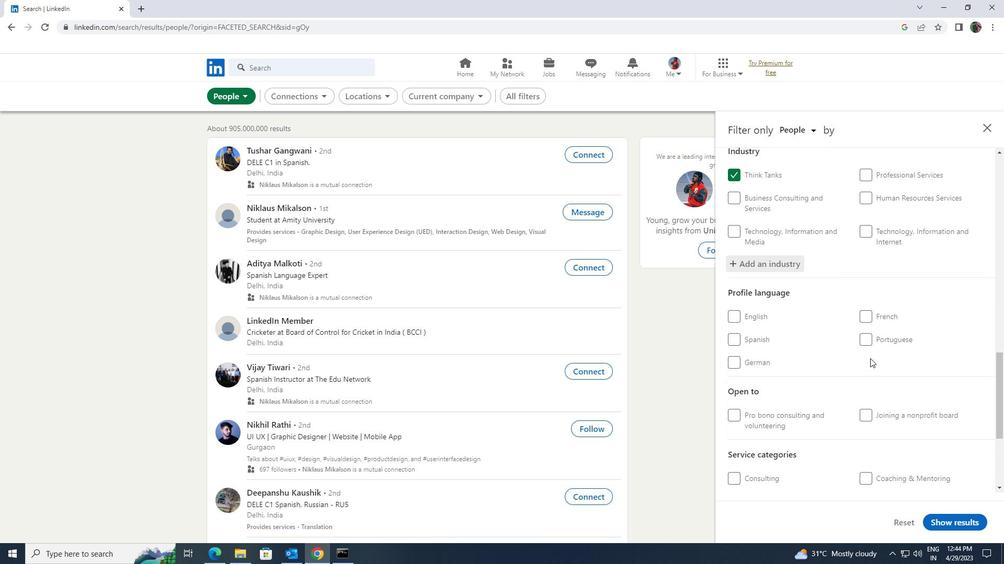 
Action: Mouse scrolled (869, 358) with delta (0, 0)
Screenshot: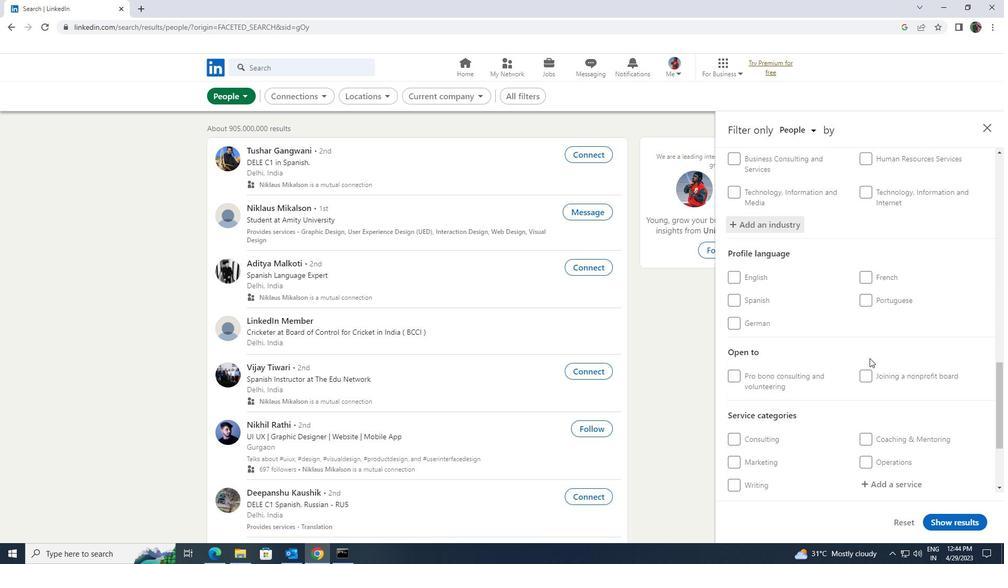 
Action: Mouse scrolled (869, 358) with delta (0, 0)
Screenshot: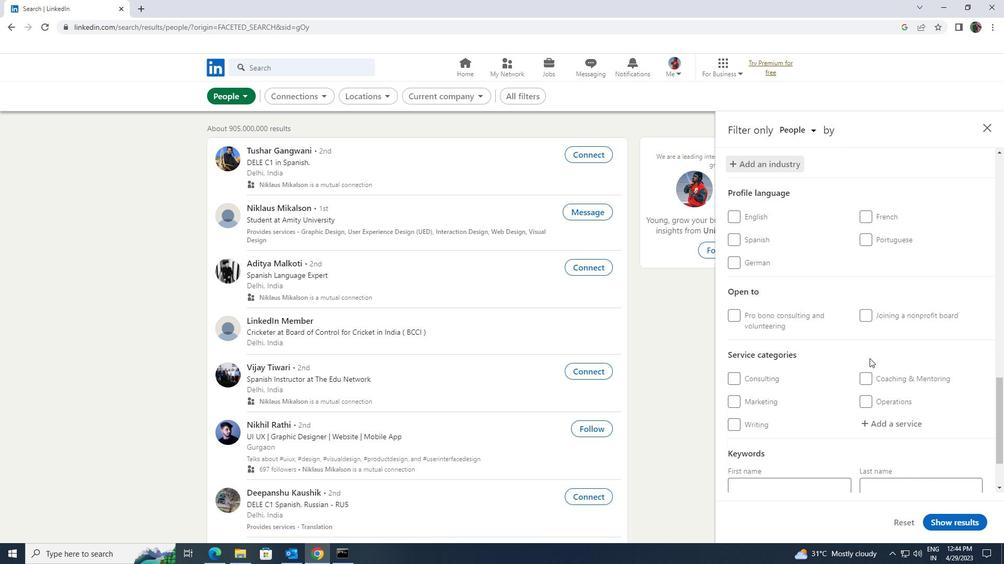 
Action: Mouse moved to (869, 360)
Screenshot: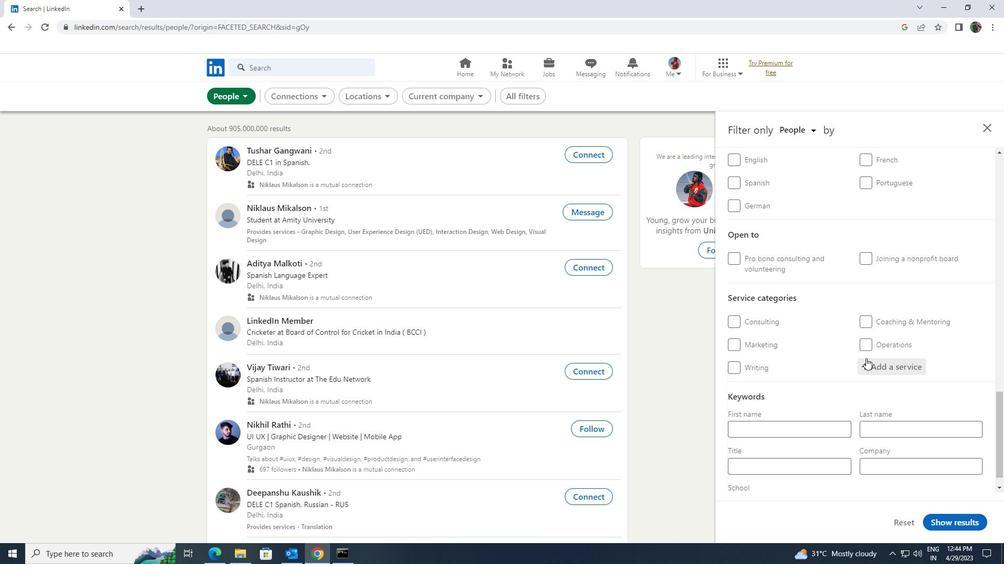 
Action: Mouse pressed left at (869, 360)
Screenshot: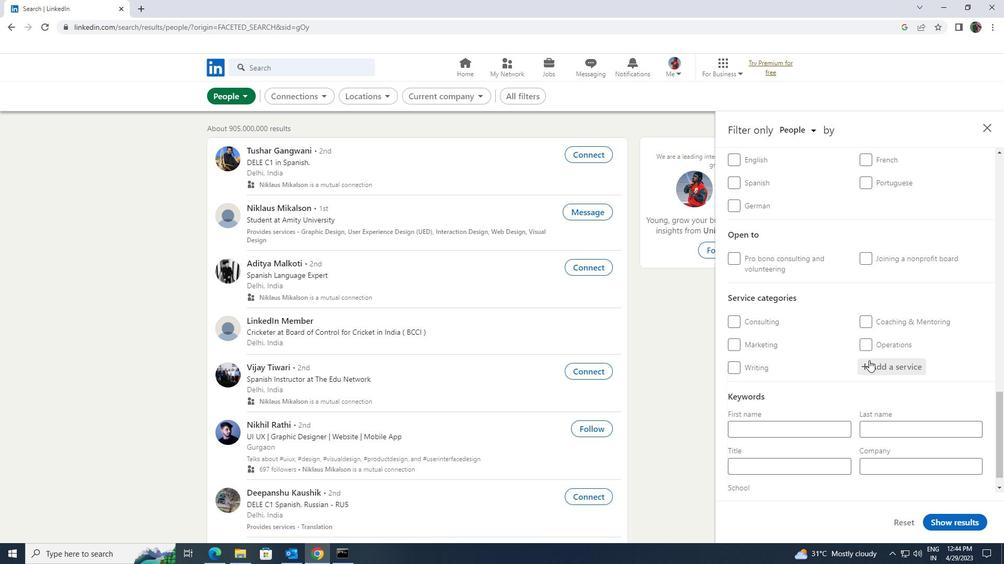 
Action: Key pressed <Key.shift><Key.shift><Key.shift><Key.shift><Key.shift>VIDEO<Key.space><Key.shift>ANI
Screenshot: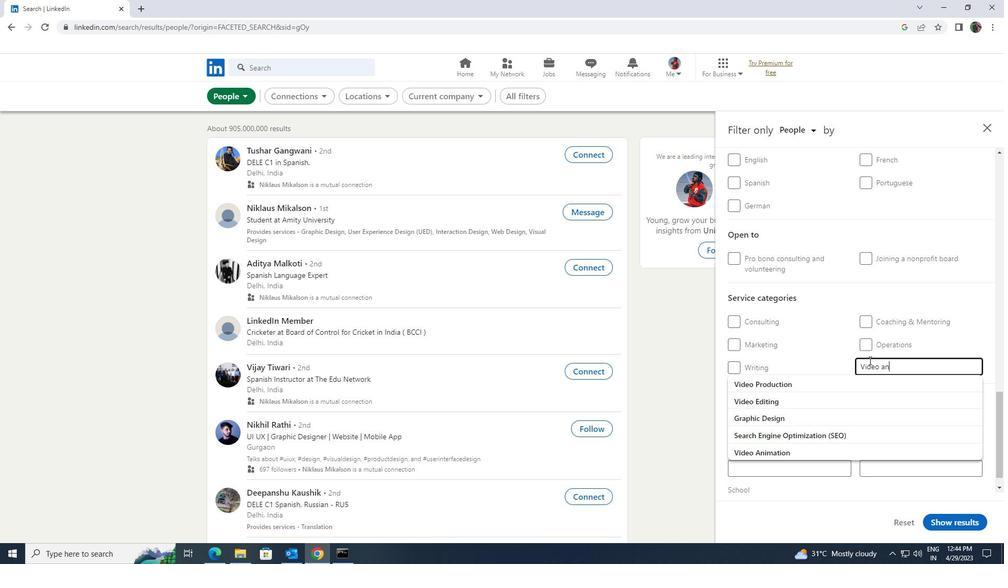 
Action: Mouse moved to (857, 381)
Screenshot: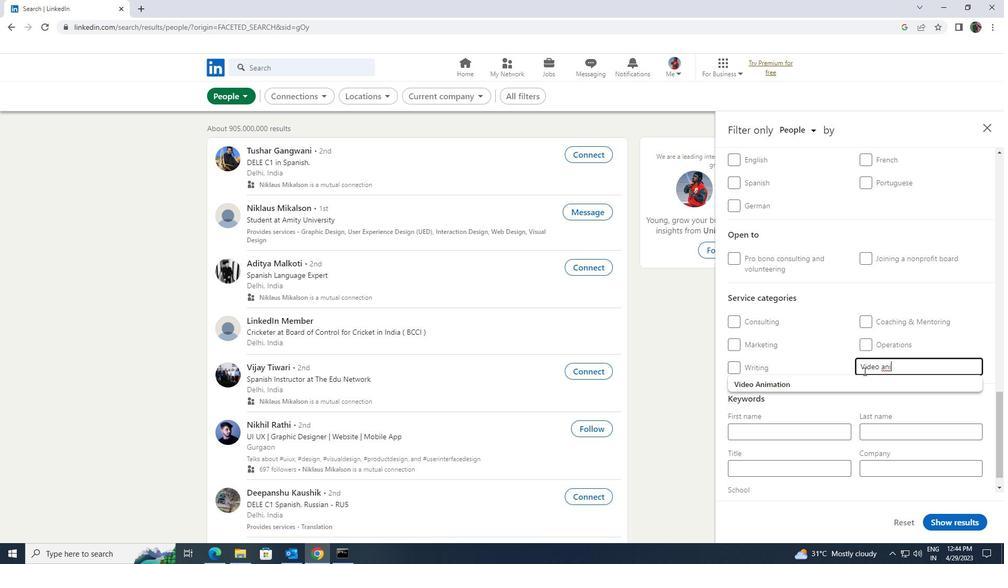 
Action: Mouse pressed left at (857, 381)
Screenshot: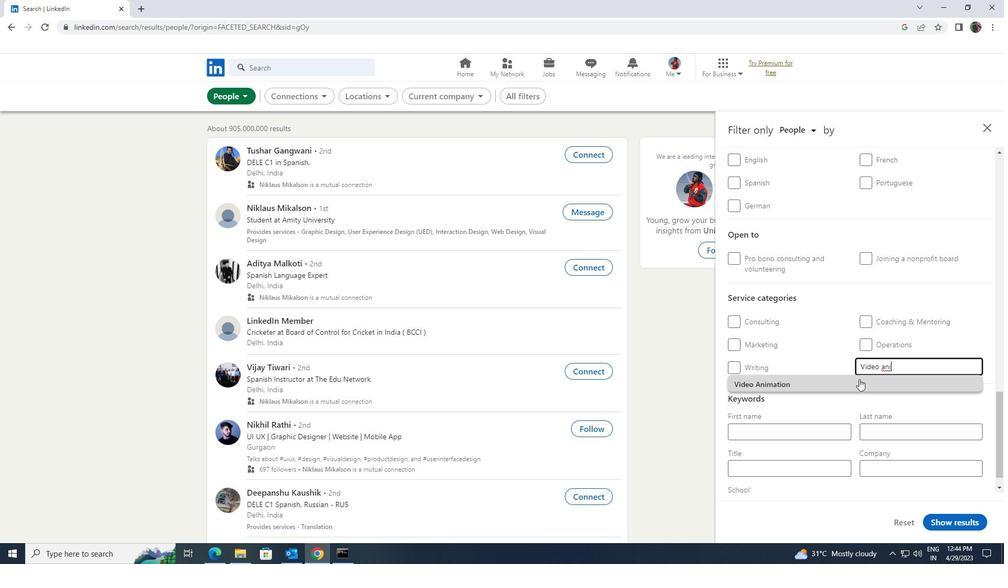 
Action: Mouse moved to (826, 458)
Screenshot: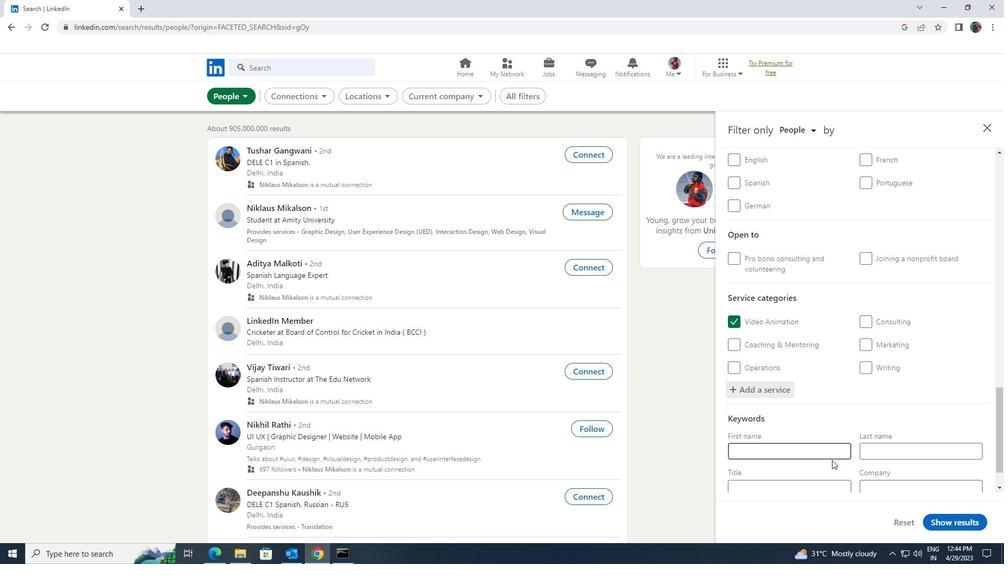 
Action: Mouse scrolled (826, 457) with delta (0, 0)
Screenshot: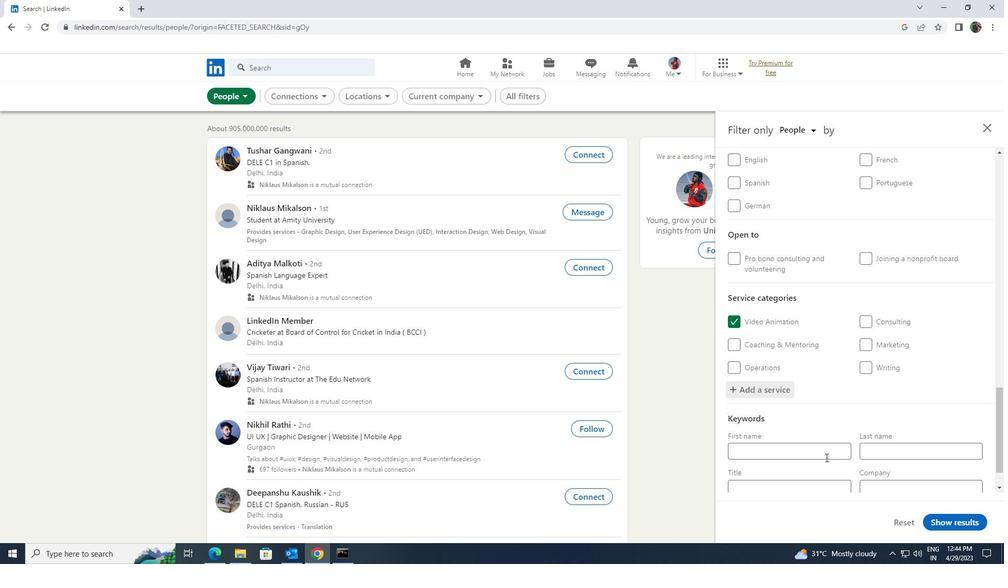 
Action: Mouse moved to (820, 446)
Screenshot: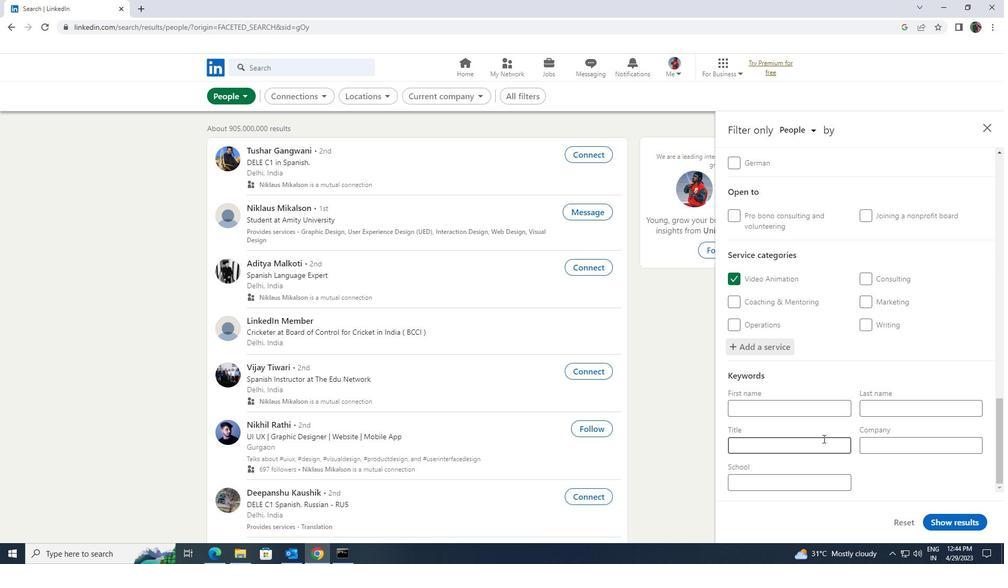 
Action: Mouse pressed left at (820, 446)
Screenshot: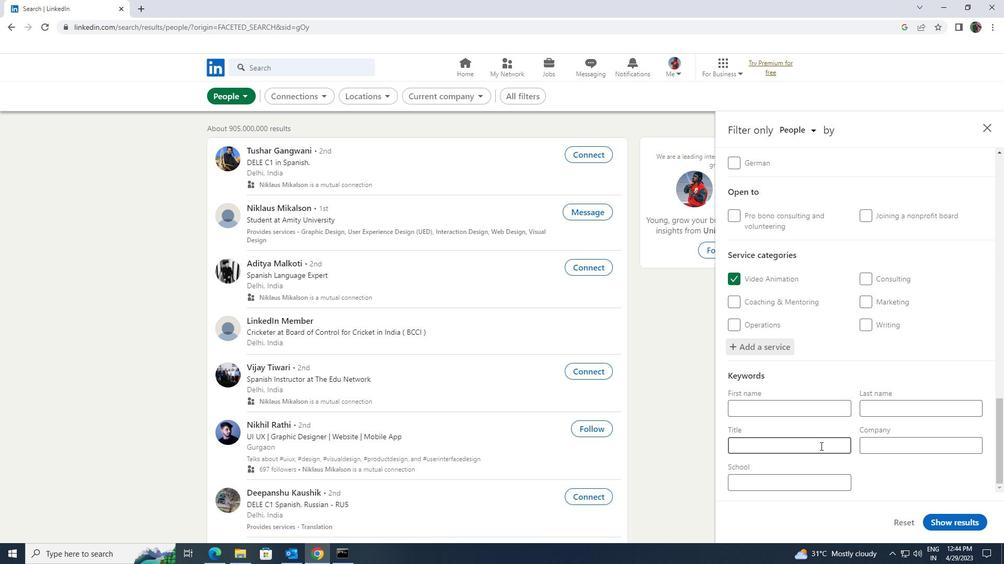 
Action: Key pressed <Key.shift><Key.shift><Key.shift><Key.shift><Key.shift><Key.shift><Key.shift><Key.shift><Key.shift><Key.shift><Key.shift><Key.shift><Key.shift><Key.shift><Key.shift><Key.shift><Key.shift><Key.shift><Key.shift><Key.shift>G<Key.backspace><Key.shift><Key.shift><Key.shift><Key.shift>HELP<Key.space><Key.shift>DESK
Screenshot: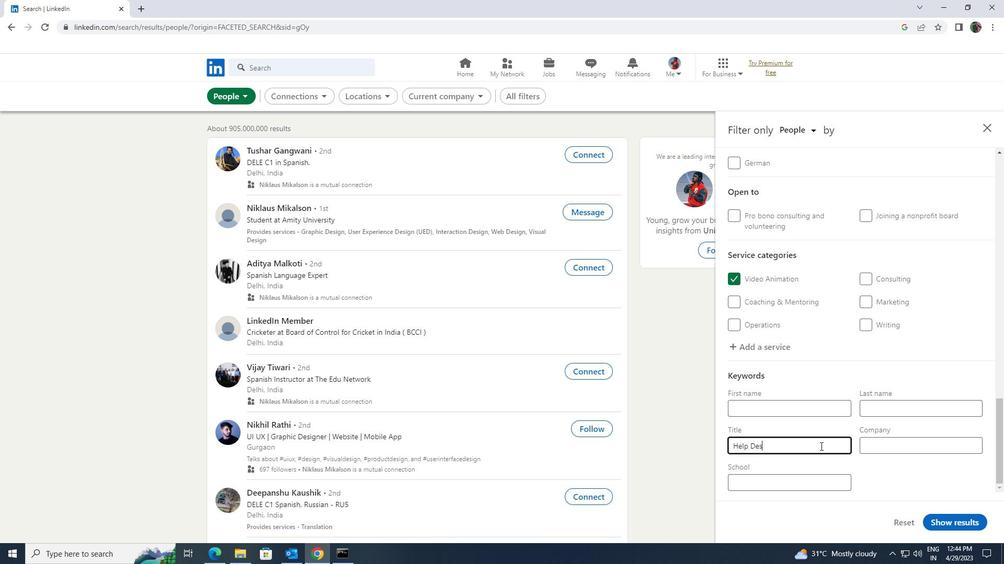 
Action: Mouse moved to (937, 521)
Screenshot: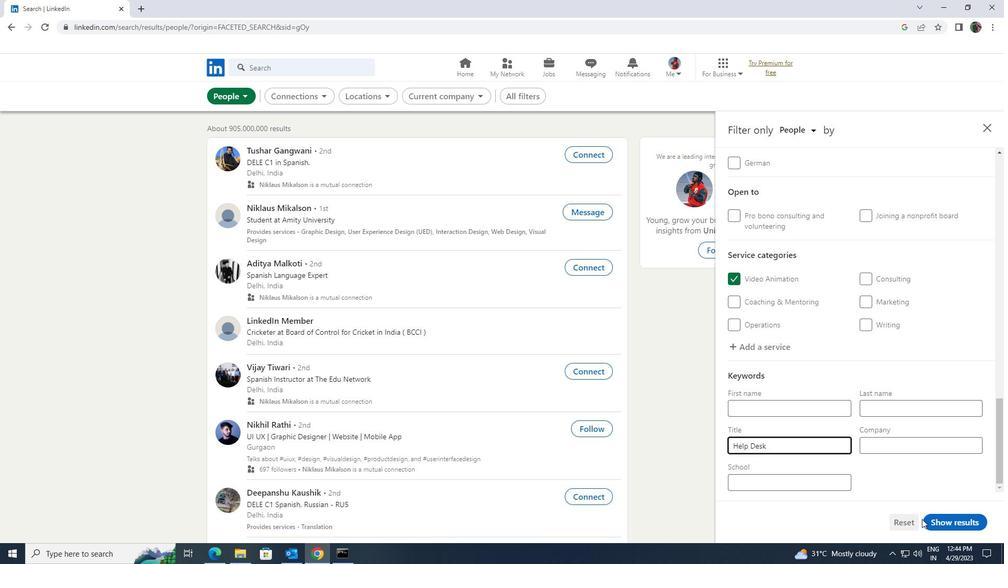 
Action: Mouse pressed left at (937, 521)
Screenshot: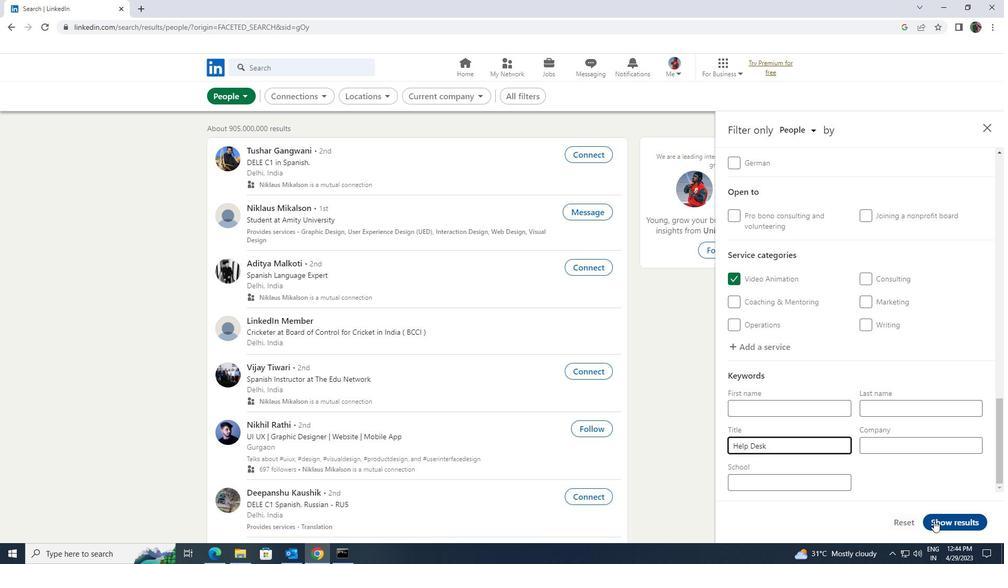 
